 Task: Add Attachment from "Attach a link" to Card Card0000000040 in Board Board0000000010 in Workspace WS0000000004 in Trello. Add Cover Red to Card Card0000000040 in Board Board0000000010 in Workspace WS0000000004 in Trello. Add "Join Card" Button Button0000000040  to Card Card0000000040 in Board Board0000000010 in Workspace WS0000000004 in Trello. Add Description DS0000000040 to Card Card0000000040 in Board Board0000000010 in Workspace WS0000000004 in Trello. Add Comment CM0000000040 to Card Card0000000040 in Board Board0000000010 in Workspace WS0000000004 in Trello
Action: Mouse moved to (632, 47)
Screenshot: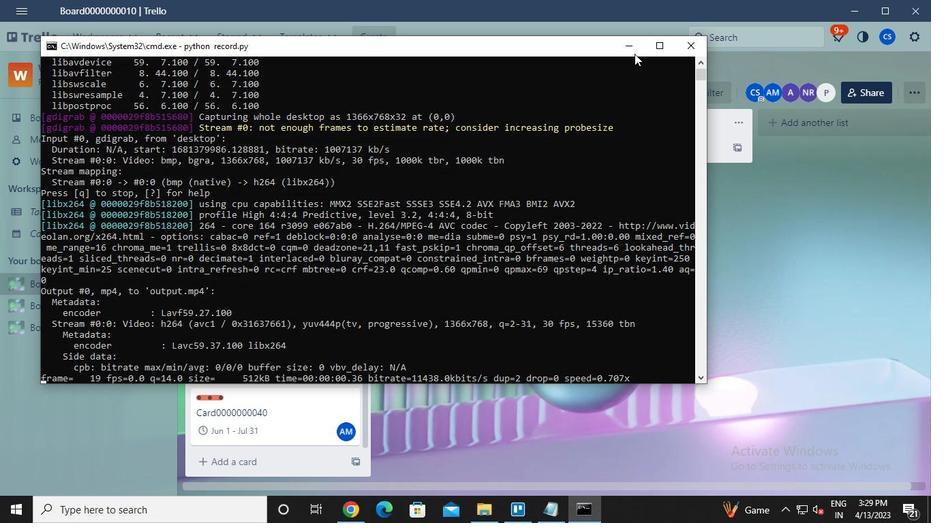 
Action: Mouse pressed left at (632, 47)
Screenshot: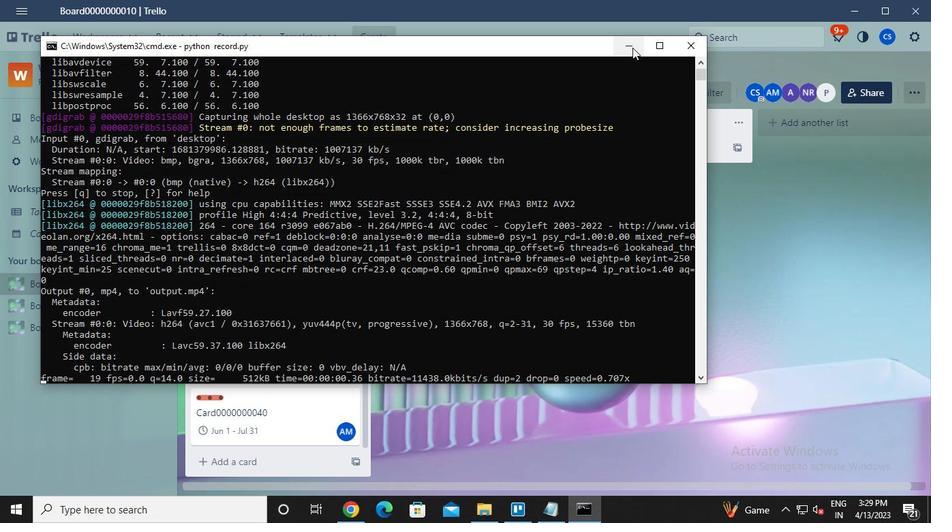 
Action: Mouse moved to (291, 416)
Screenshot: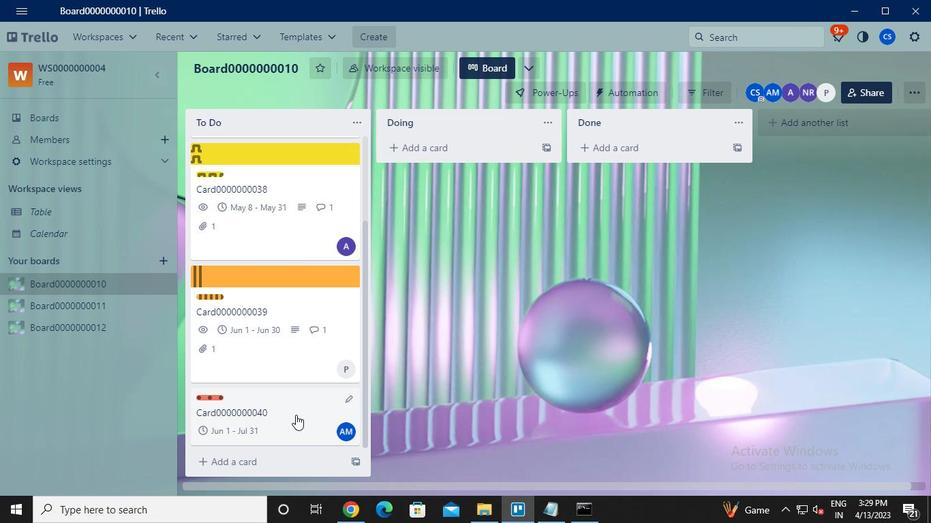 
Action: Mouse pressed left at (291, 416)
Screenshot: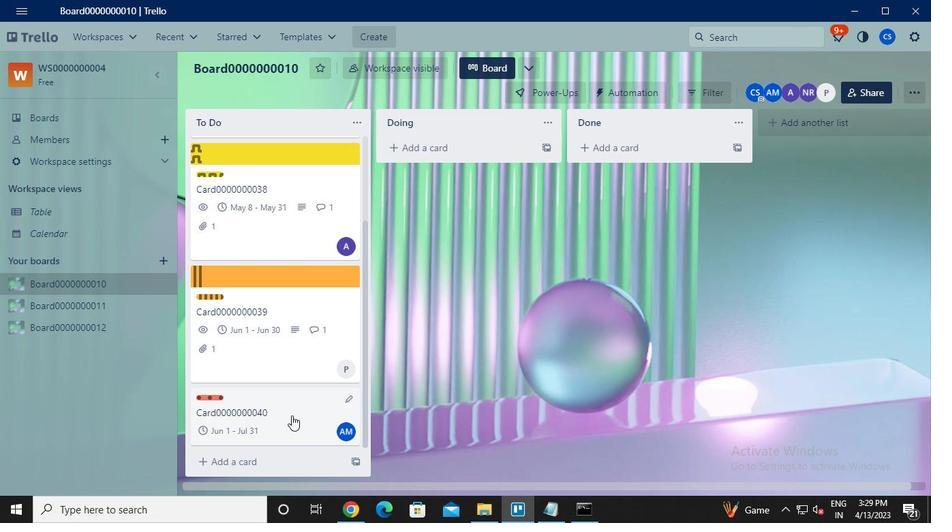 
Action: Mouse moved to (643, 281)
Screenshot: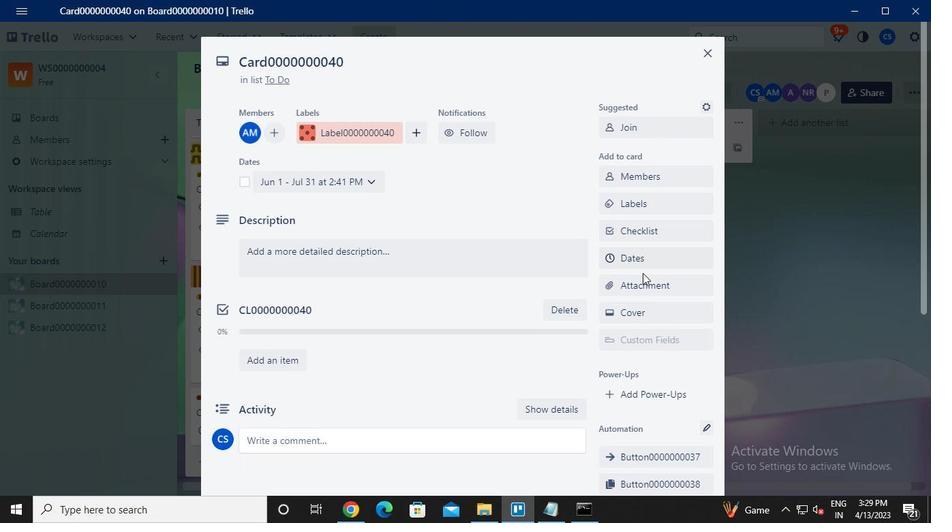 
Action: Mouse pressed left at (643, 281)
Screenshot: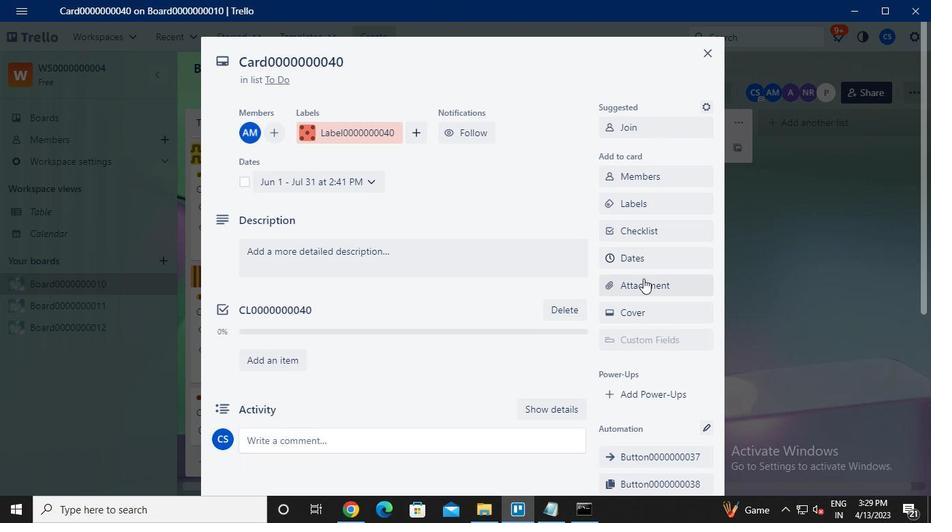 
Action: Mouse moved to (644, 273)
Screenshot: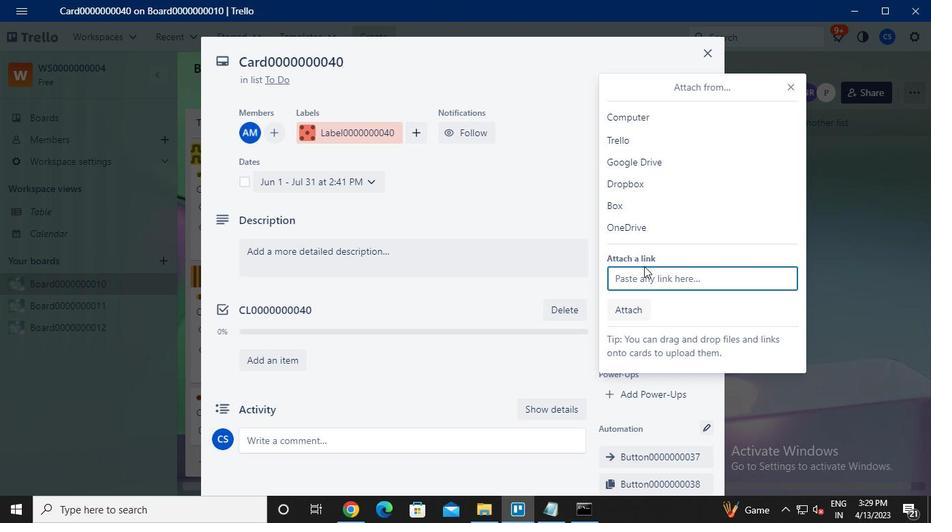 
Action: Keyboard Key.ctrl_l
Screenshot: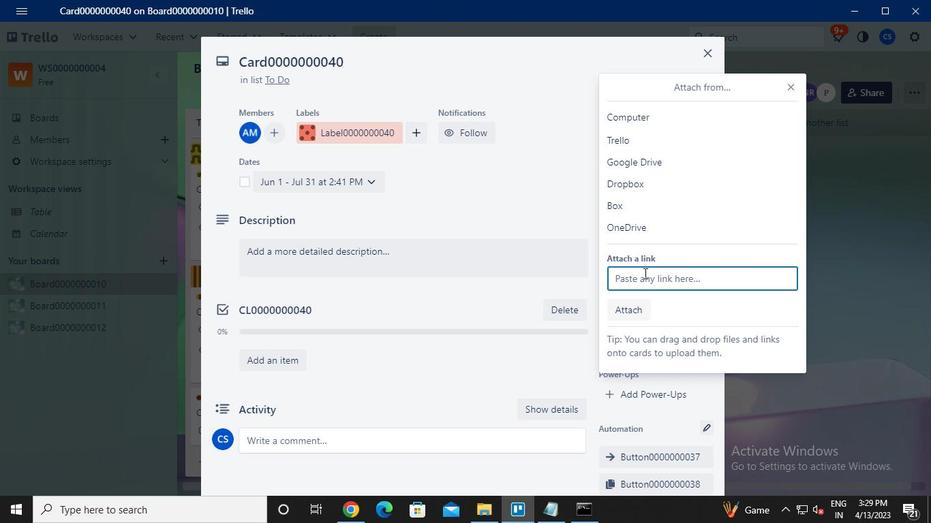 
Action: Mouse moved to (644, 276)
Screenshot: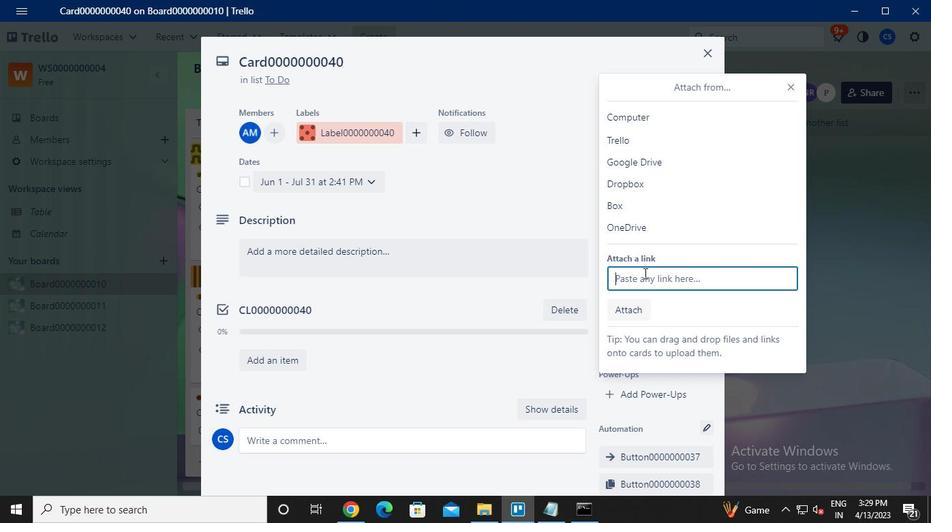 
Action: Keyboard \x16
Screenshot: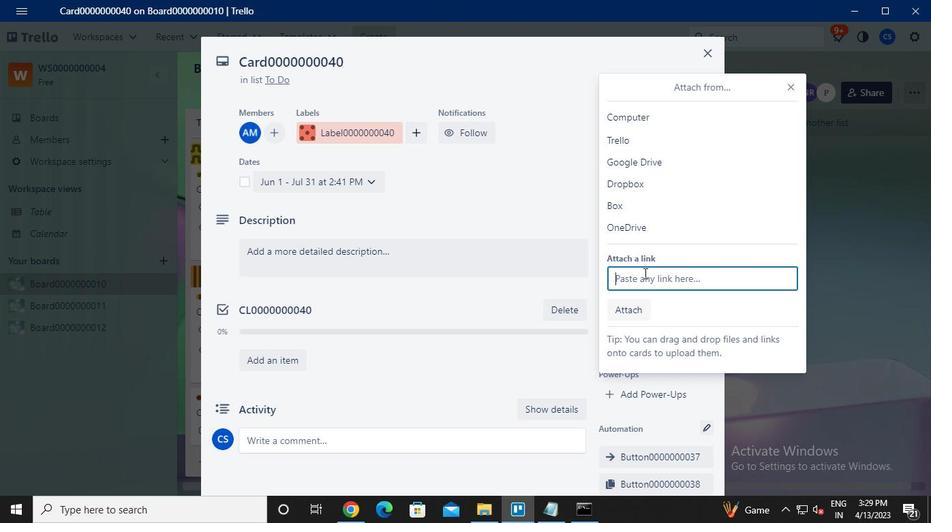 
Action: Mouse moved to (644, 280)
Screenshot: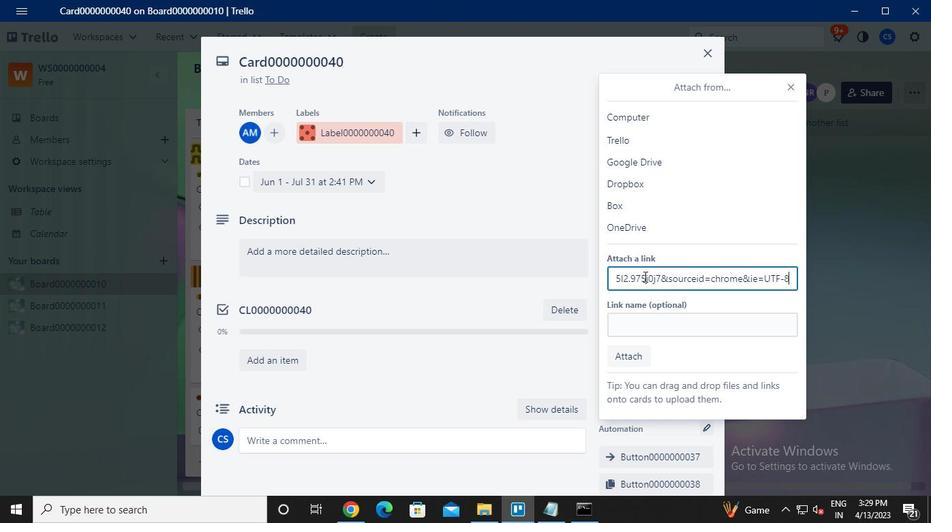 
Action: Keyboard Key.enter
Screenshot: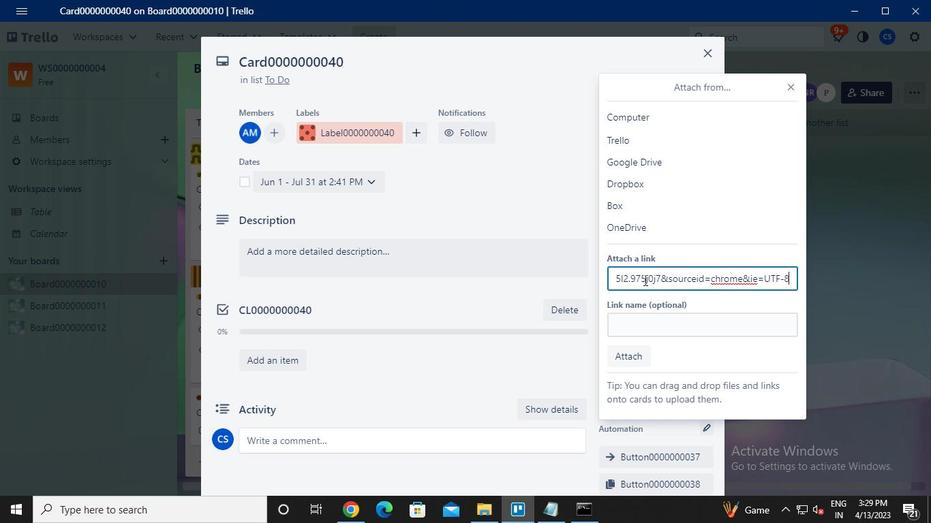 
Action: Mouse moved to (637, 309)
Screenshot: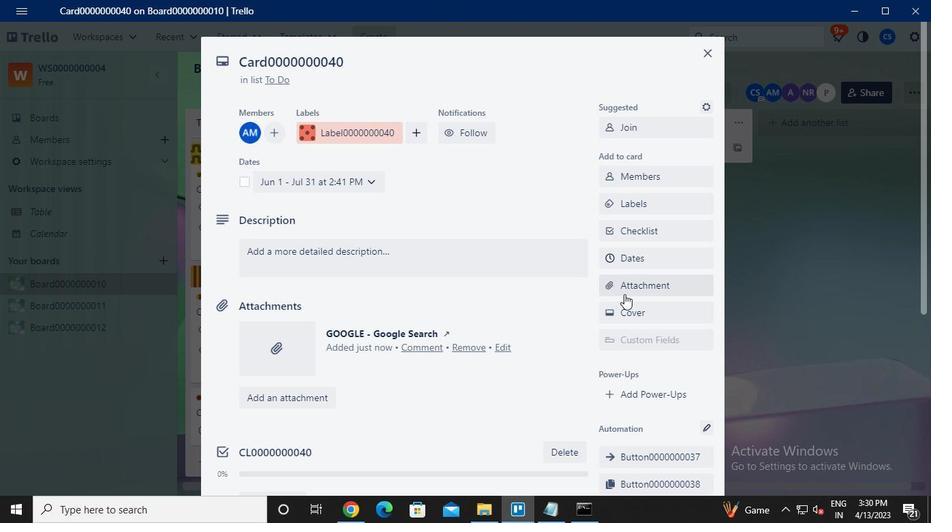 
Action: Mouse pressed left at (637, 309)
Screenshot: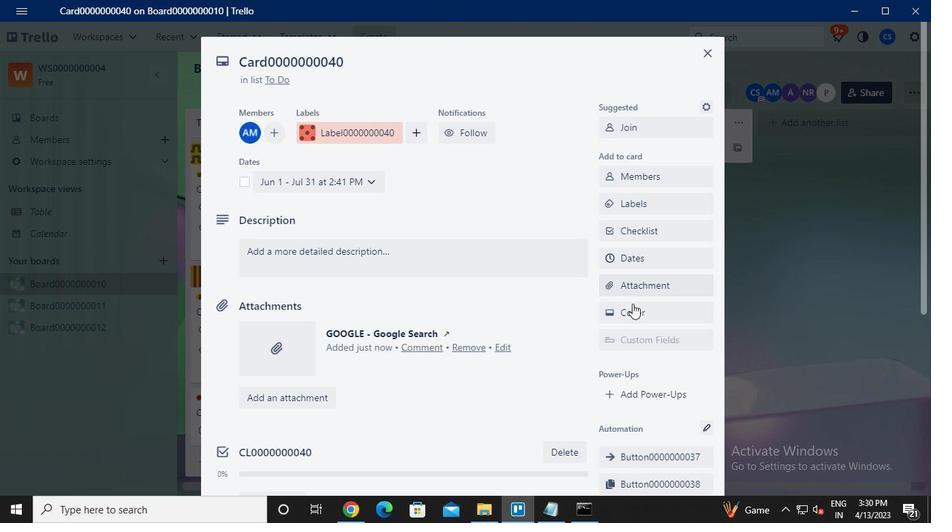 
Action: Mouse moved to (744, 225)
Screenshot: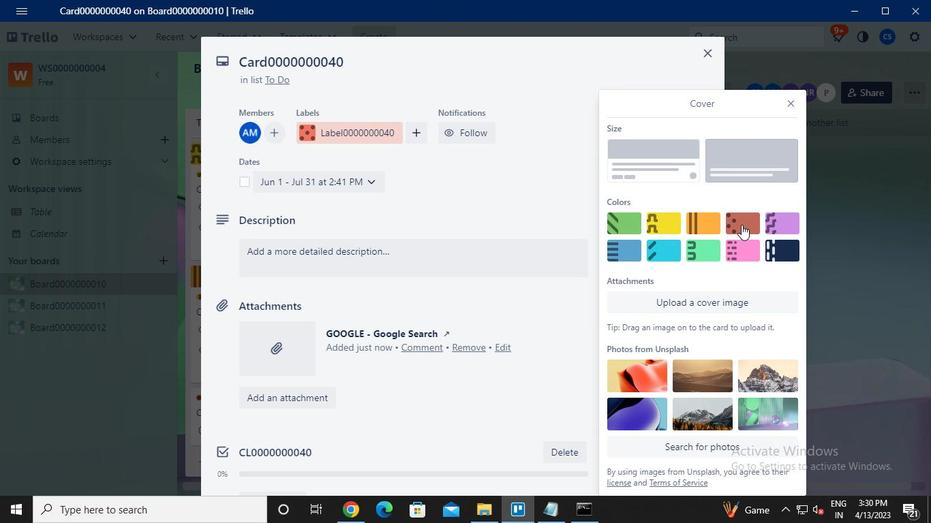 
Action: Mouse pressed left at (744, 225)
Screenshot: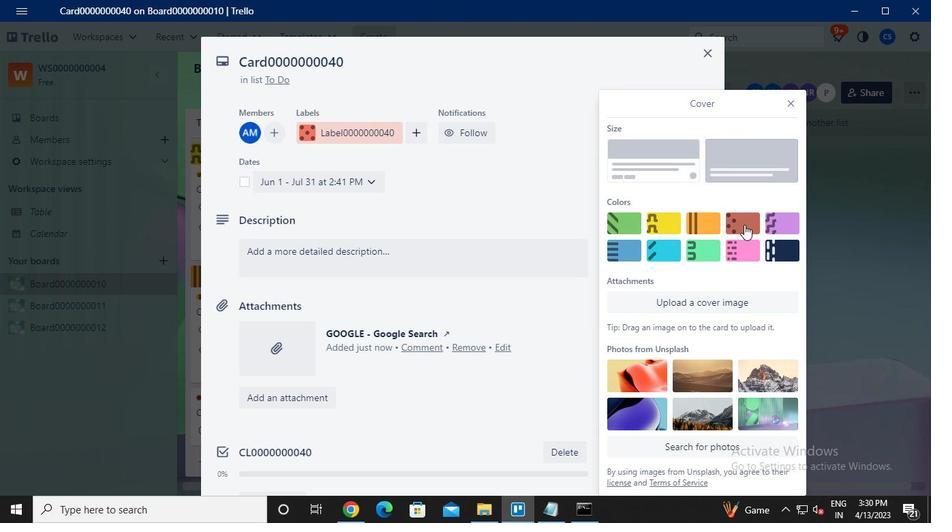 
Action: Mouse moved to (793, 78)
Screenshot: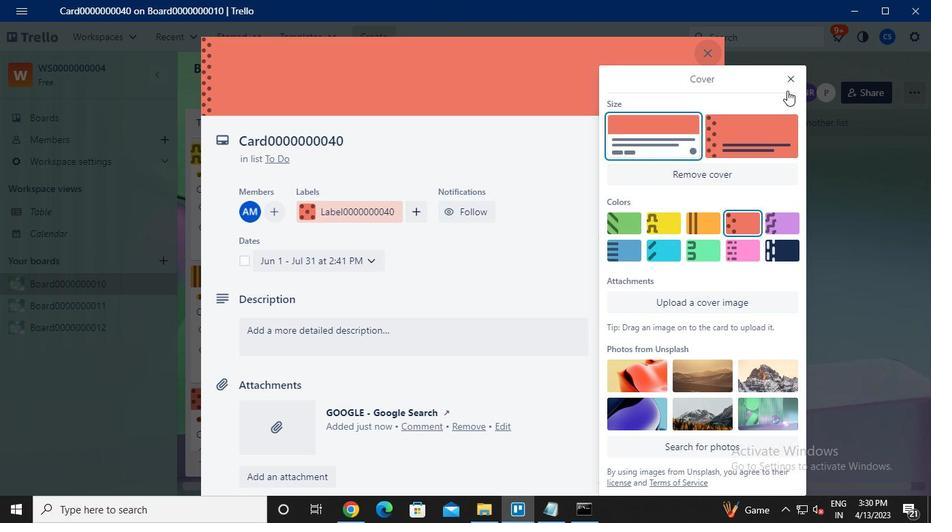 
Action: Mouse pressed left at (793, 78)
Screenshot: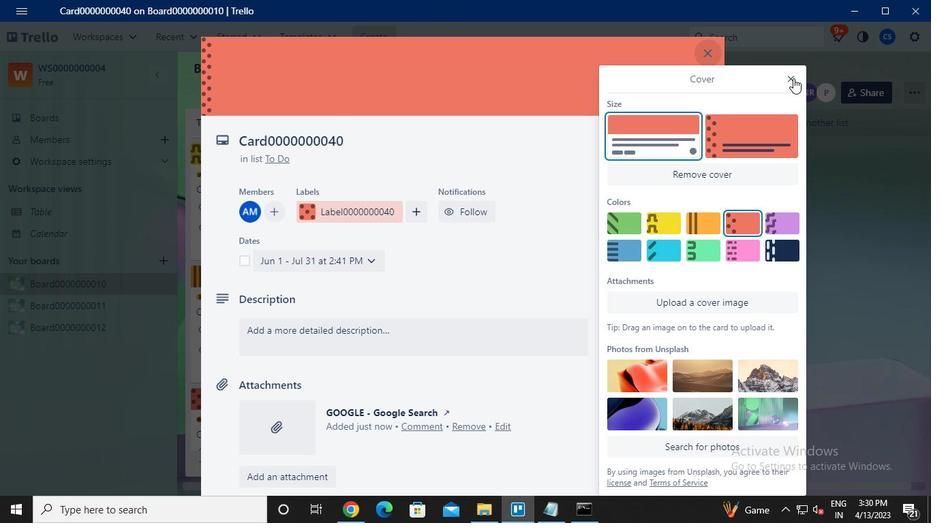
Action: Mouse moved to (655, 315)
Screenshot: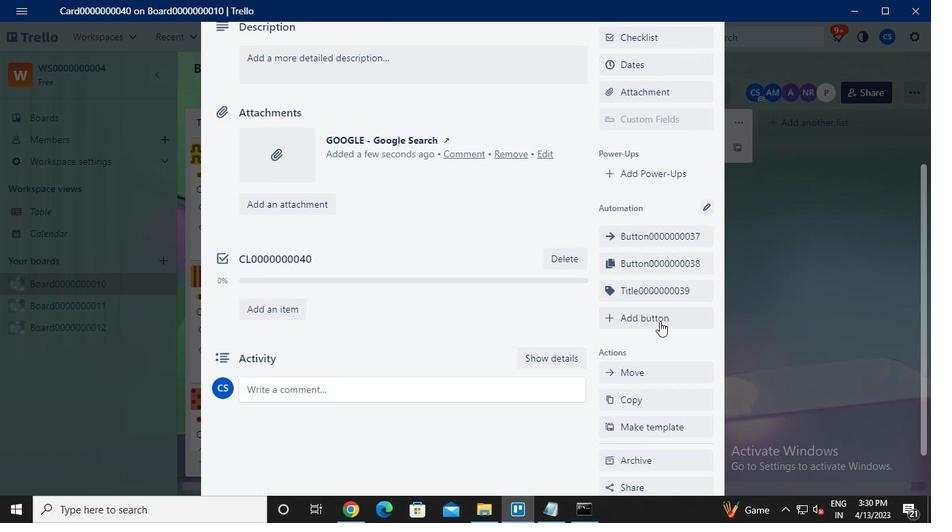 
Action: Mouse pressed left at (655, 315)
Screenshot: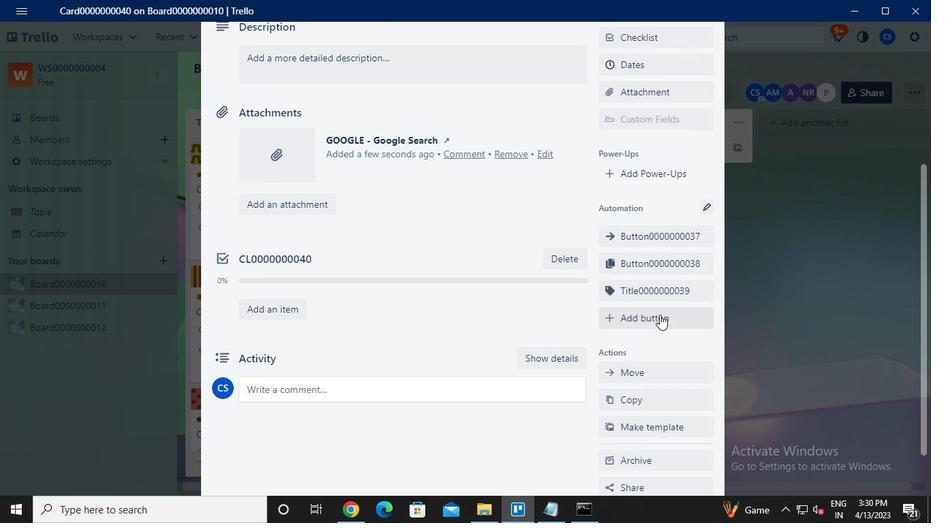 
Action: Mouse moved to (657, 203)
Screenshot: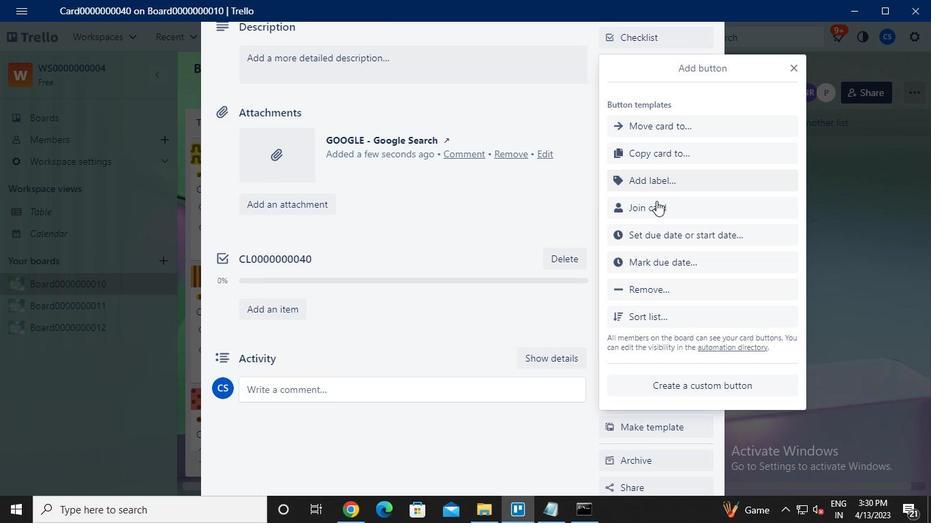 
Action: Mouse pressed left at (657, 203)
Screenshot: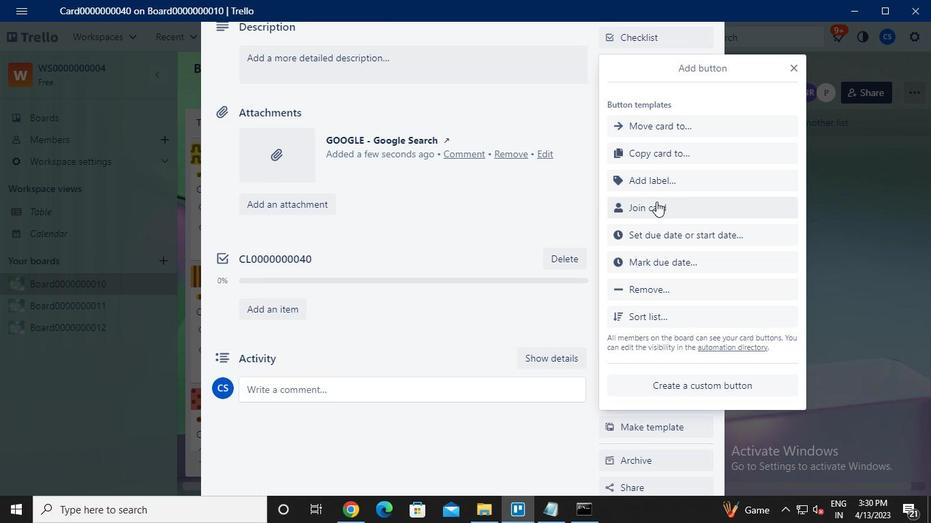 
Action: Mouse moved to (664, 171)
Screenshot: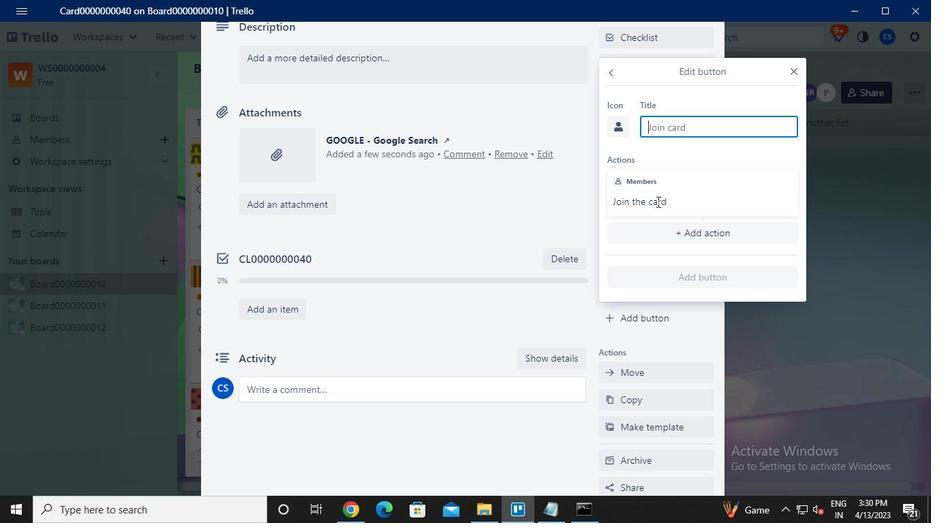 
Action: Keyboard Key.caps_lock
Screenshot: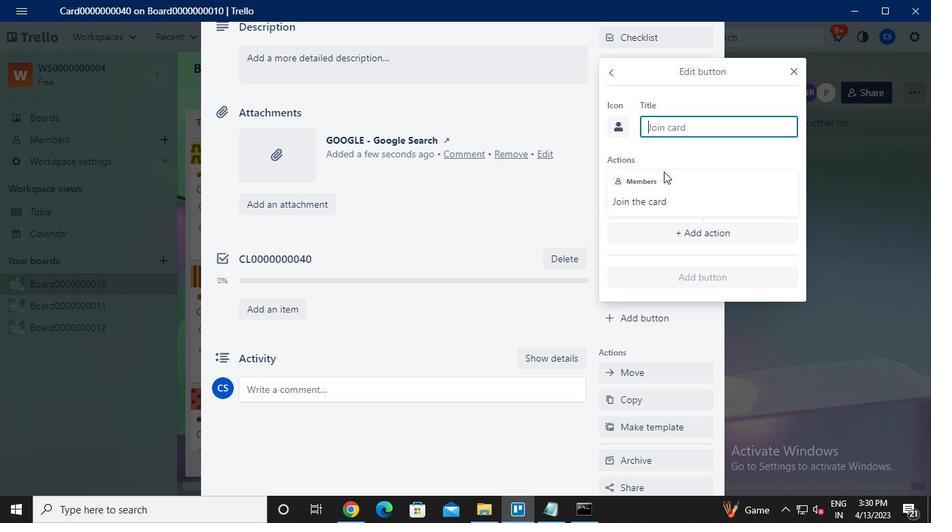 
Action: Keyboard b
Screenshot: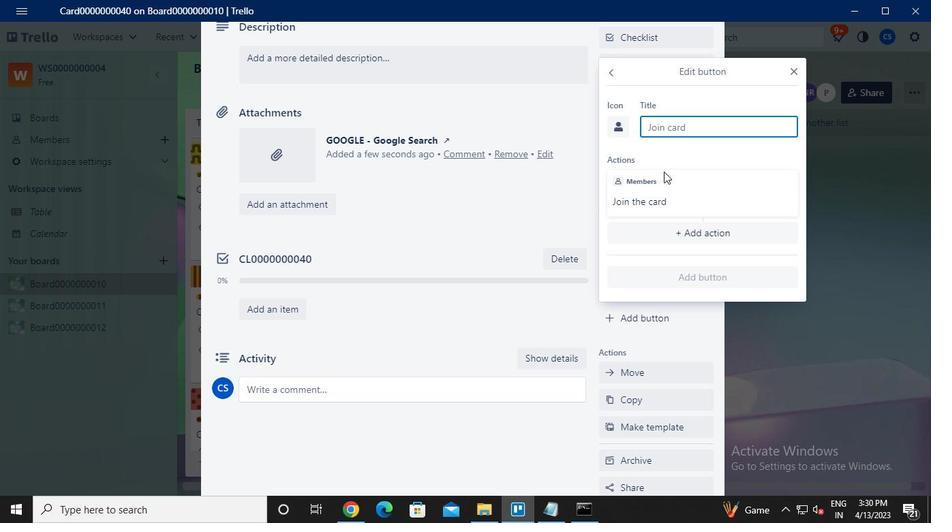 
Action: Keyboard Key.caps_lock
Screenshot: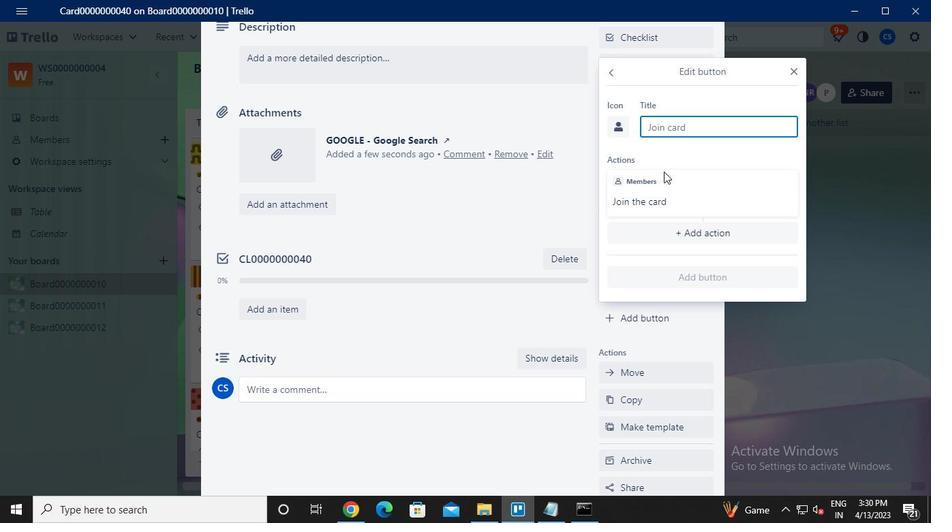 
Action: Keyboard u
Screenshot: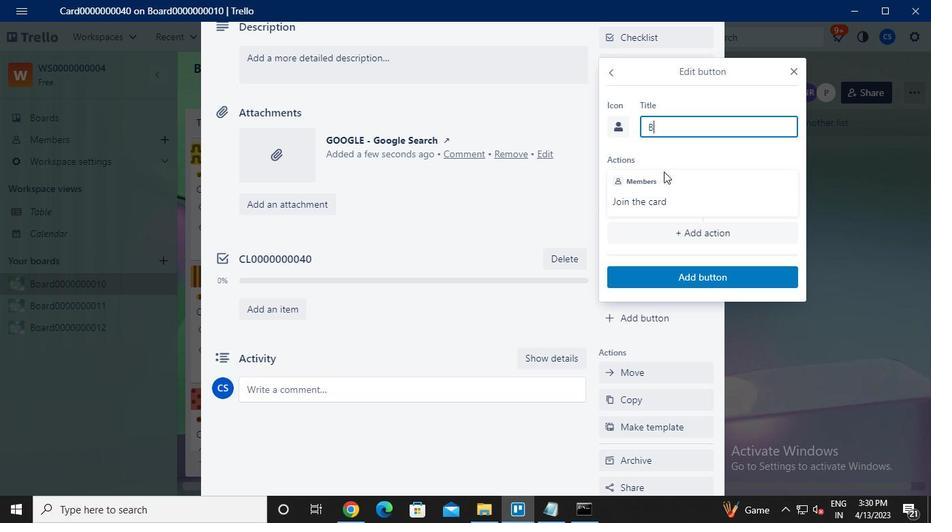 
Action: Keyboard t
Screenshot: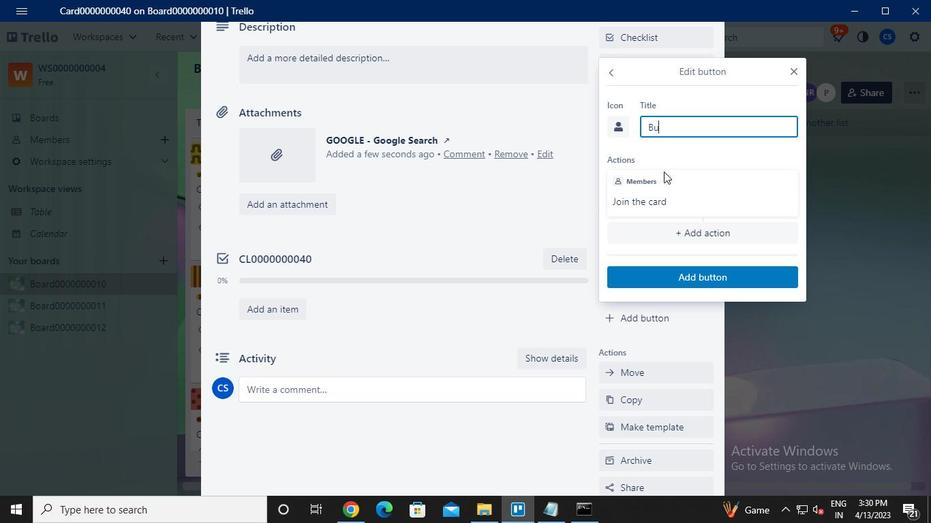 
Action: Keyboard t
Screenshot: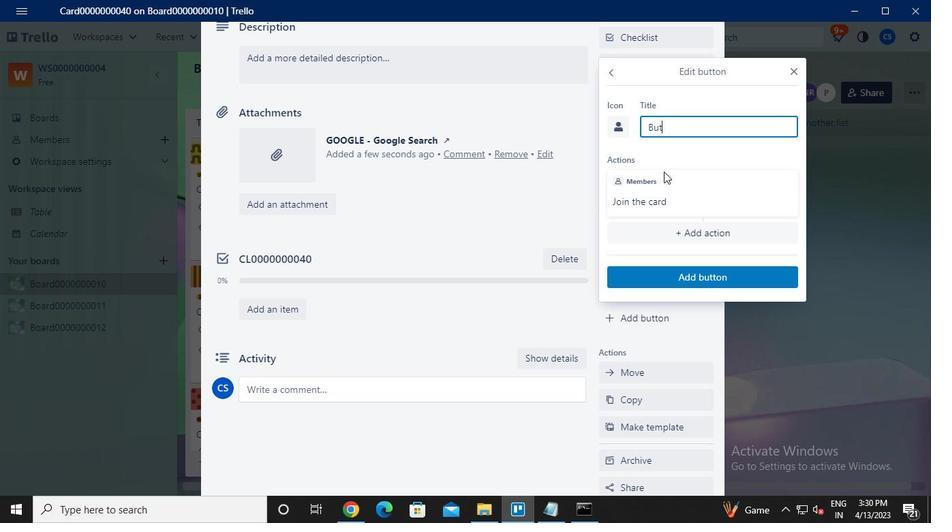 
Action: Keyboard o
Screenshot: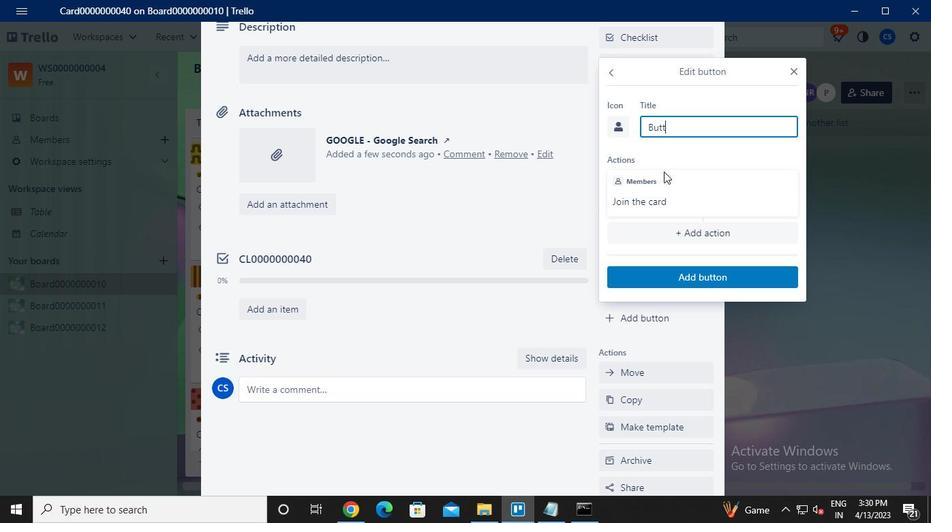 
Action: Keyboard n
Screenshot: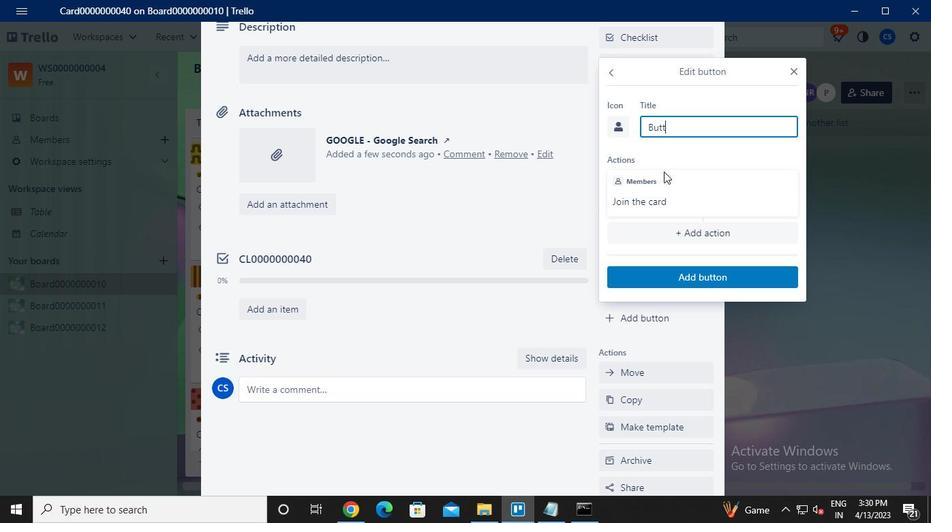 
Action: Keyboard <96>
Screenshot: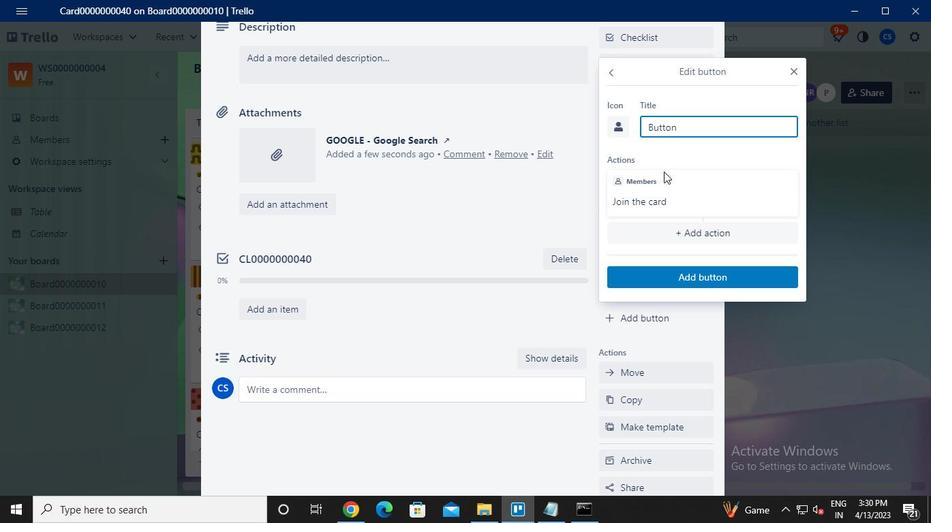 
Action: Keyboard <96>
Screenshot: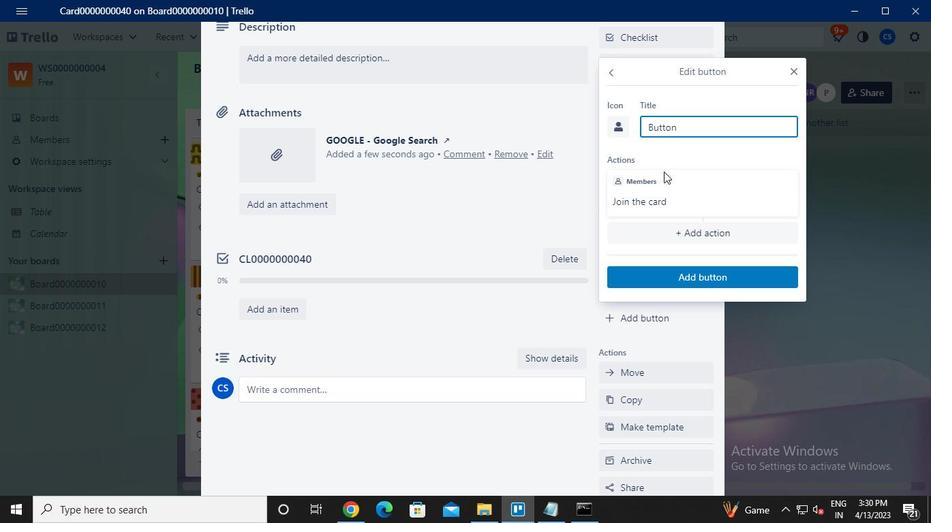 
Action: Keyboard <96>
Screenshot: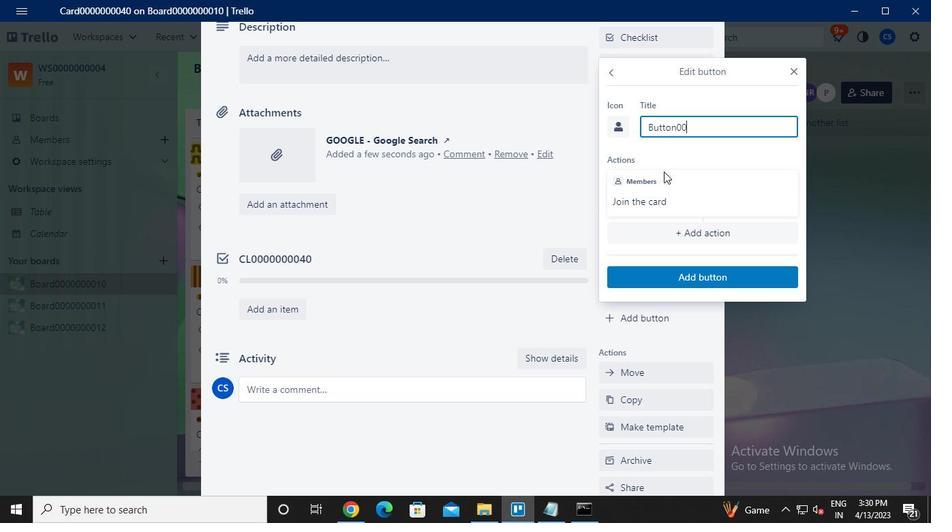 
Action: Keyboard <96>
Screenshot: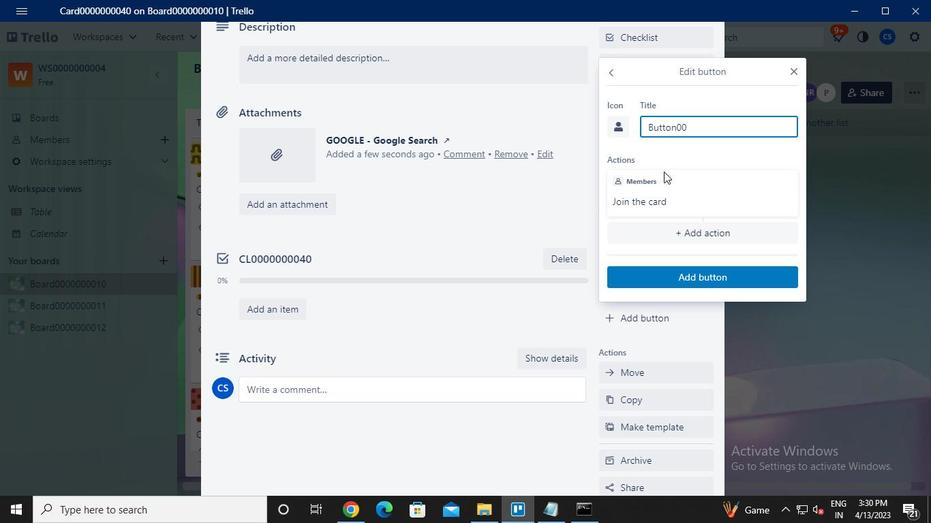 
Action: Keyboard <96>
Screenshot: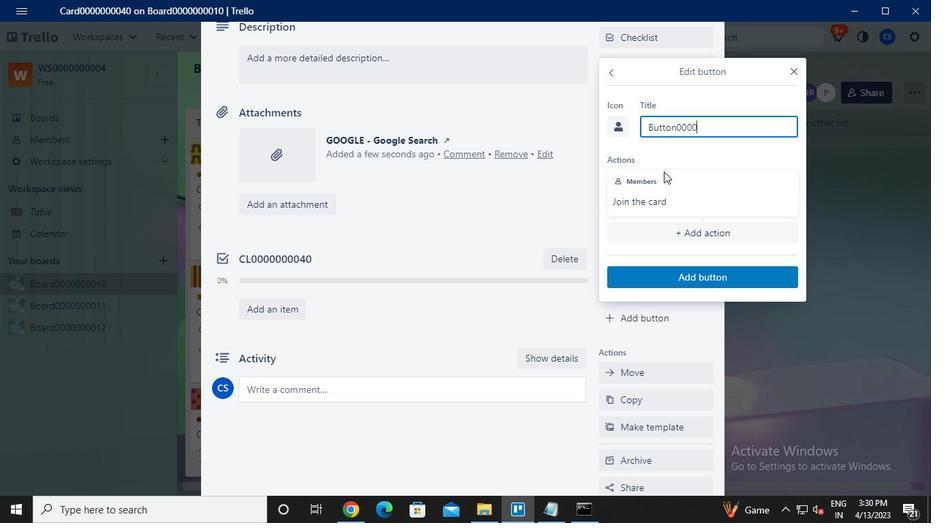 
Action: Keyboard <96>
Screenshot: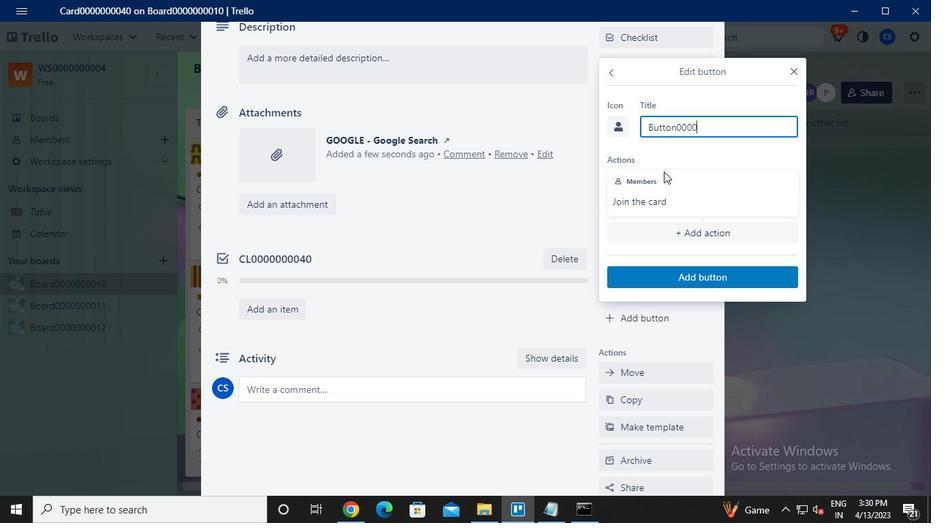 
Action: Keyboard <96>
Screenshot: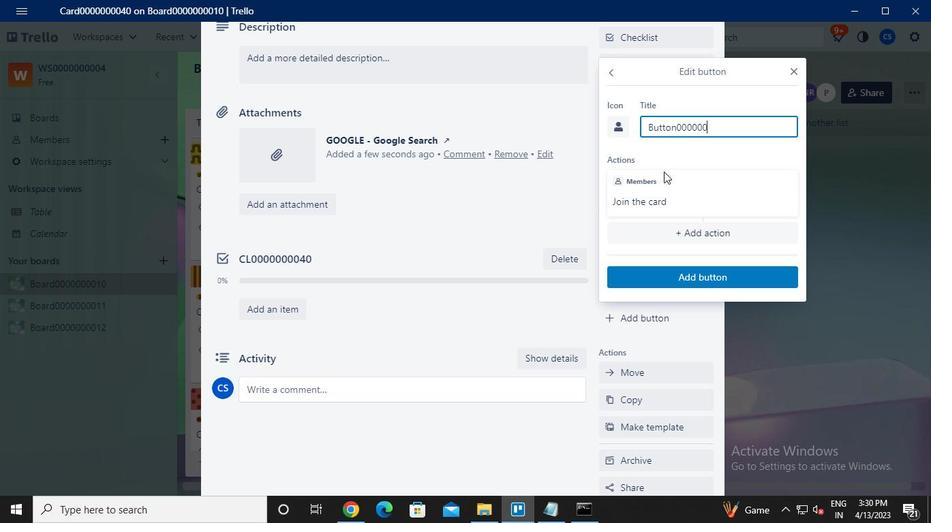 
Action: Keyboard <96>
Screenshot: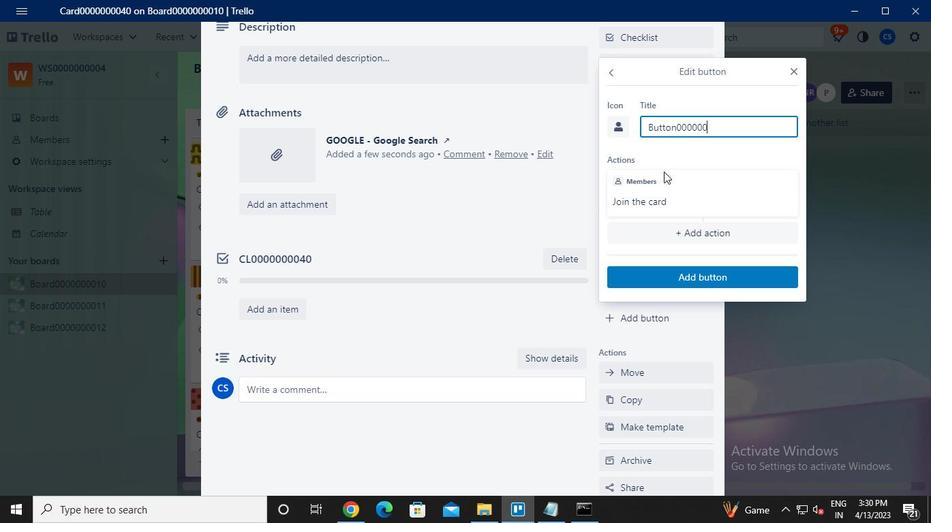
Action: Keyboard <100>
Screenshot: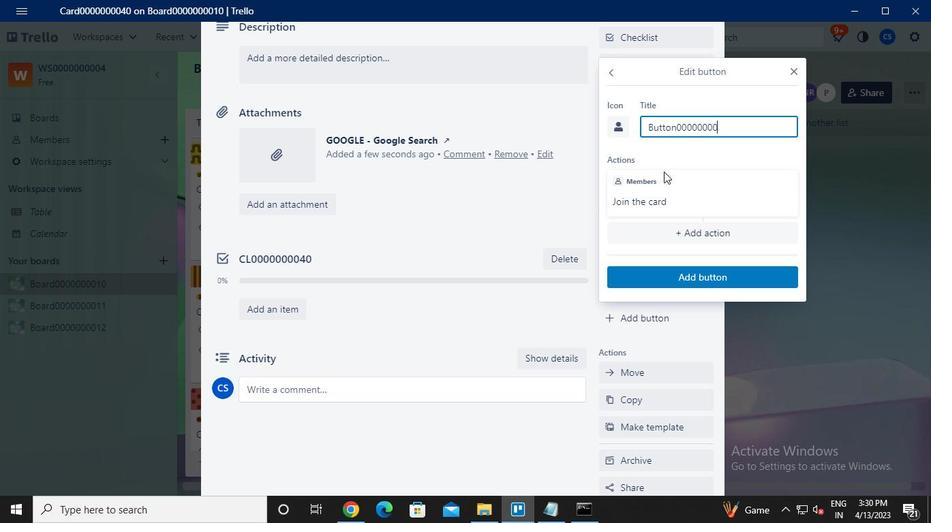
Action: Keyboard <96>
Screenshot: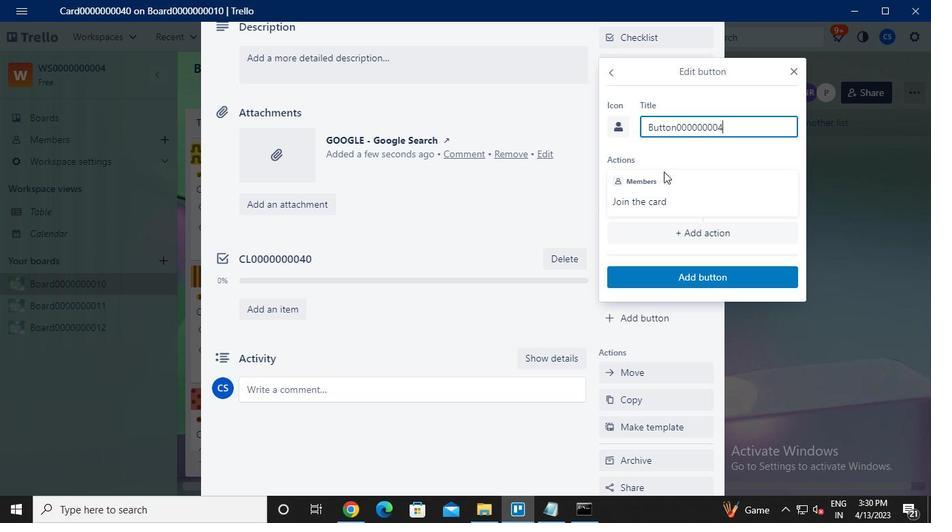 
Action: Mouse moved to (706, 278)
Screenshot: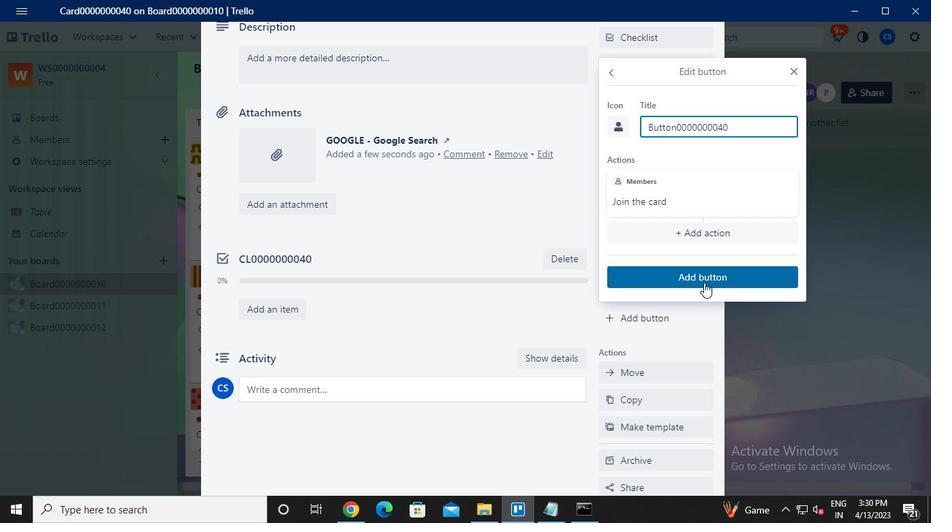 
Action: Mouse pressed left at (706, 278)
Screenshot: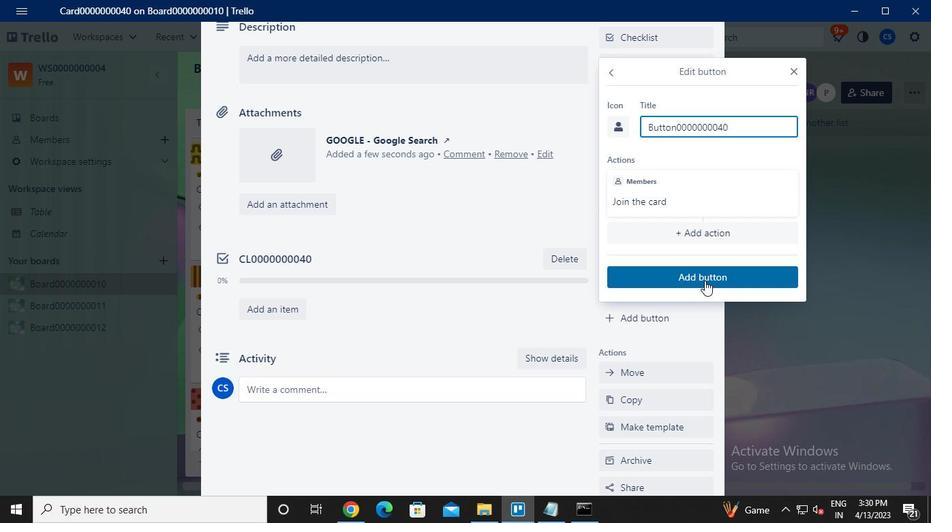 
Action: Mouse moved to (336, 264)
Screenshot: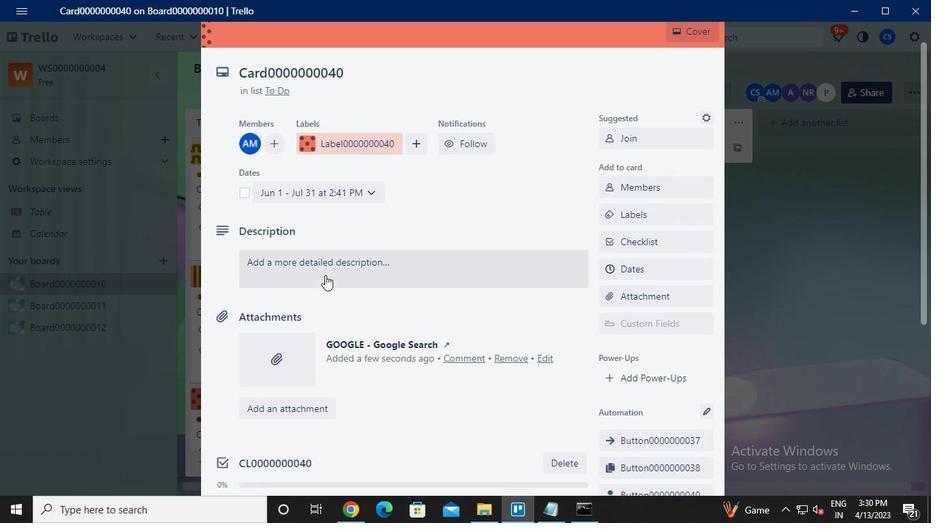 
Action: Mouse pressed left at (336, 264)
Screenshot: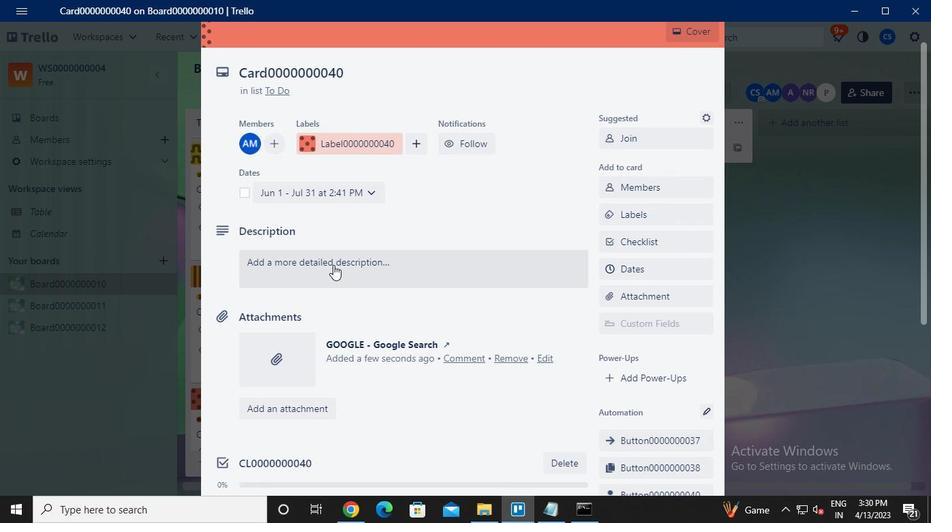 
Action: Keyboard Key.caps_lock
Screenshot: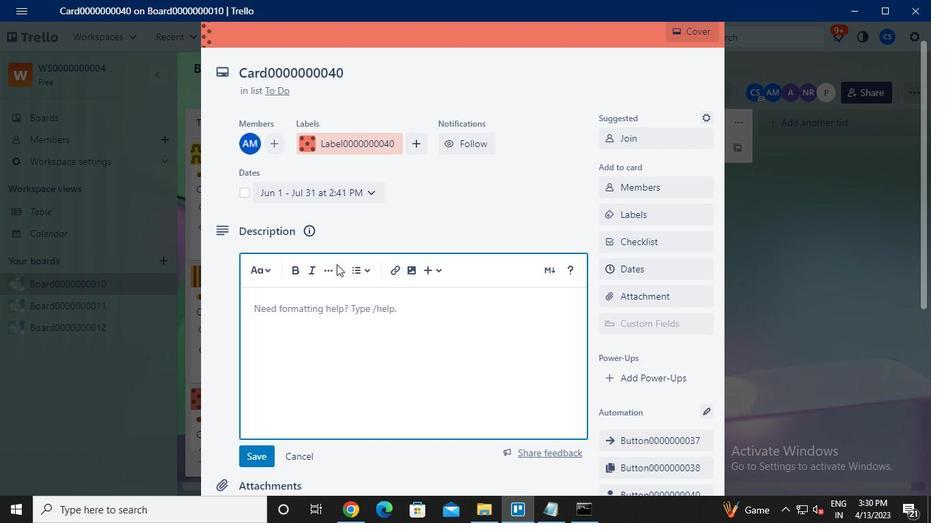 
Action: Keyboard d
Screenshot: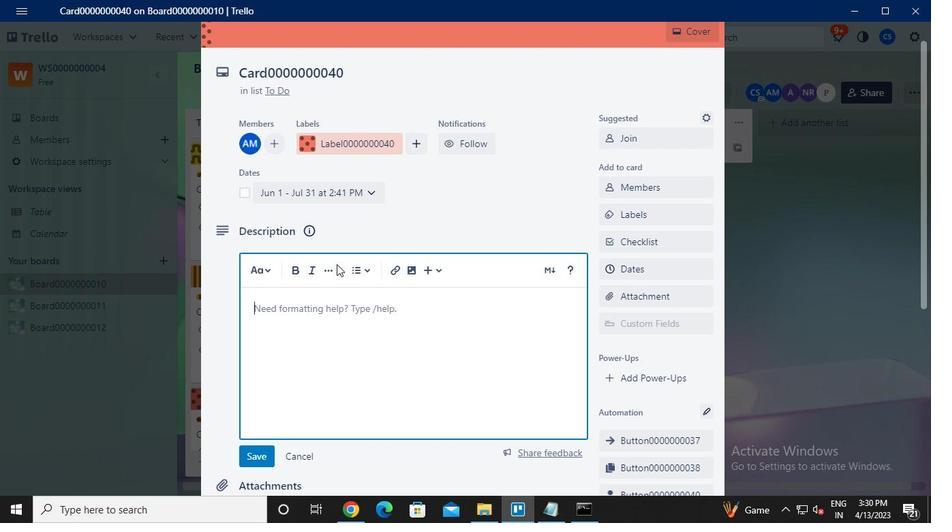 
Action: Keyboard s
Screenshot: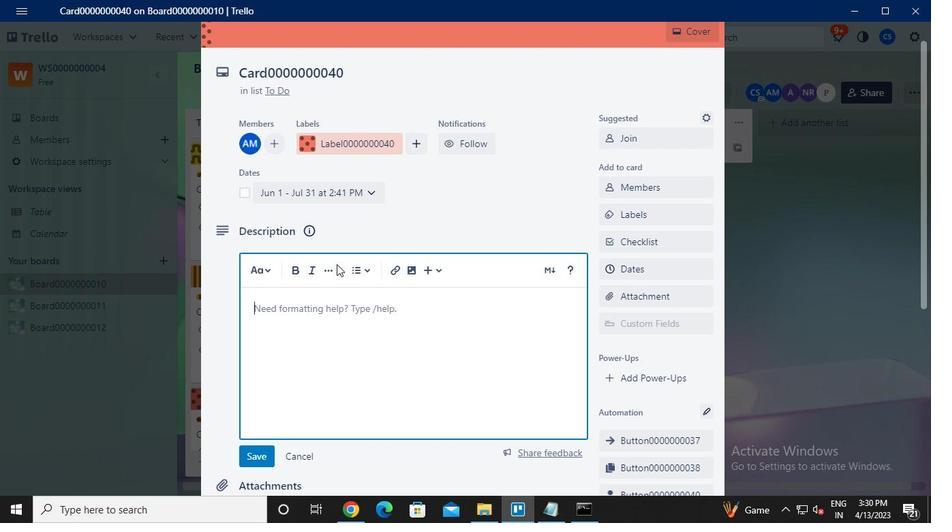 
Action: Keyboard <96>
Screenshot: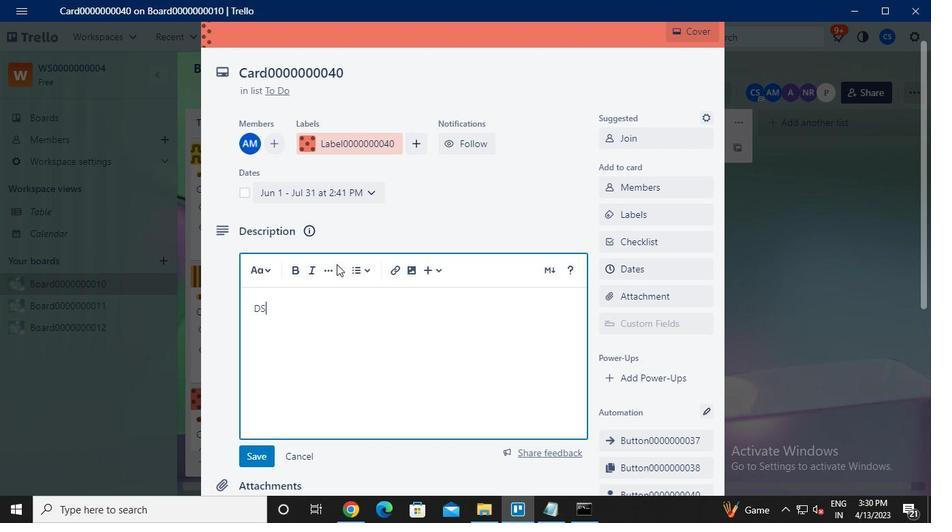 
Action: Keyboard <96>
Screenshot: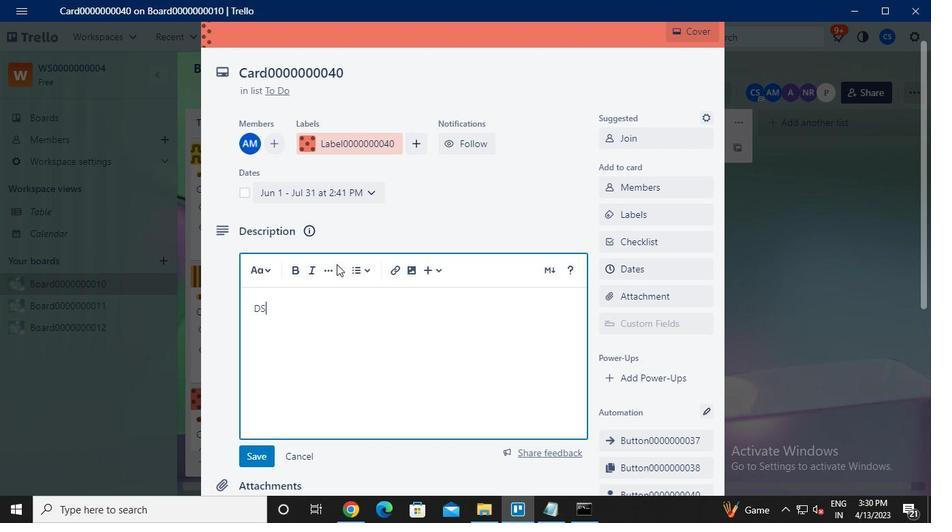 
Action: Keyboard <96>
Screenshot: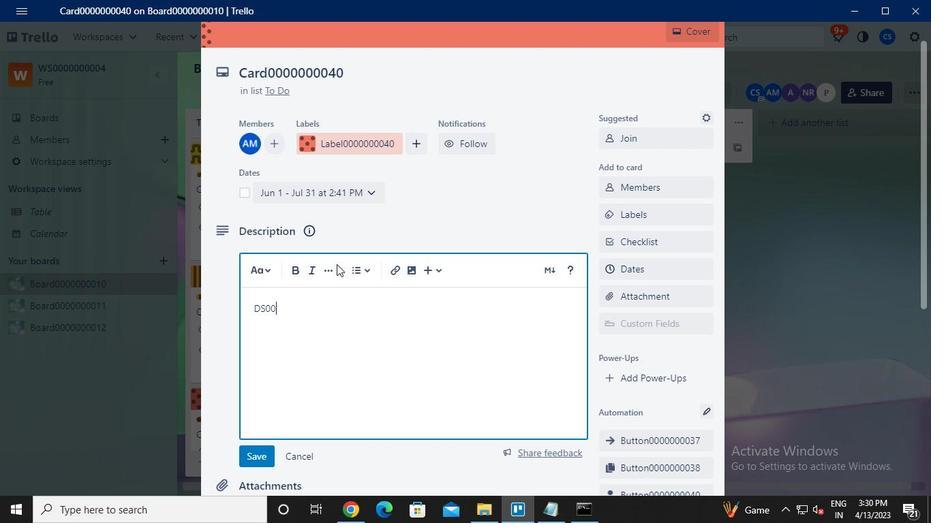 
Action: Keyboard <96>
Screenshot: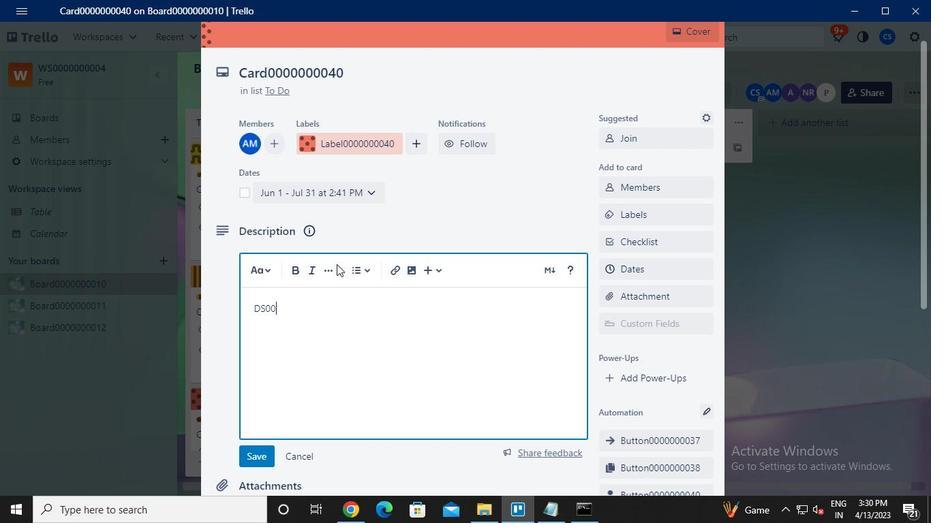 
Action: Keyboard <96>
Screenshot: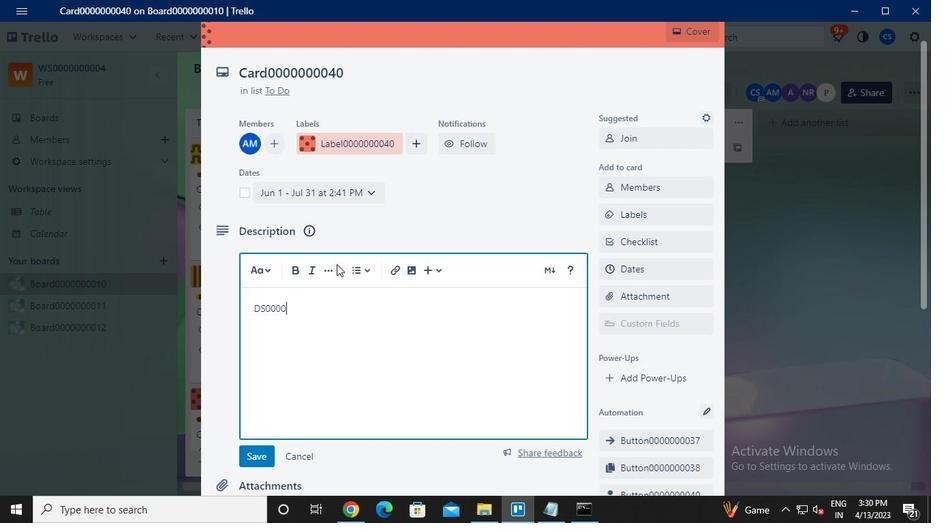 
Action: Keyboard <96>
Screenshot: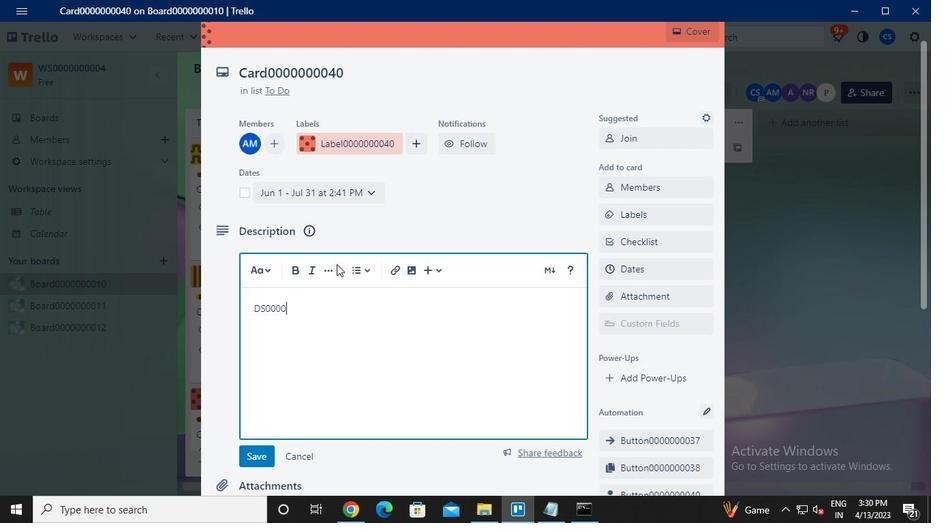 
Action: Keyboard <96>
Screenshot: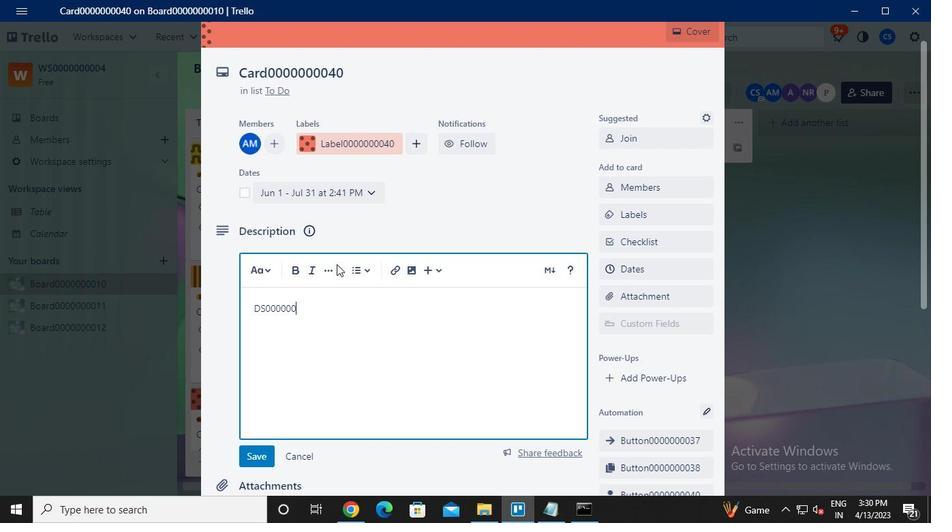 
Action: Keyboard <96>
Screenshot: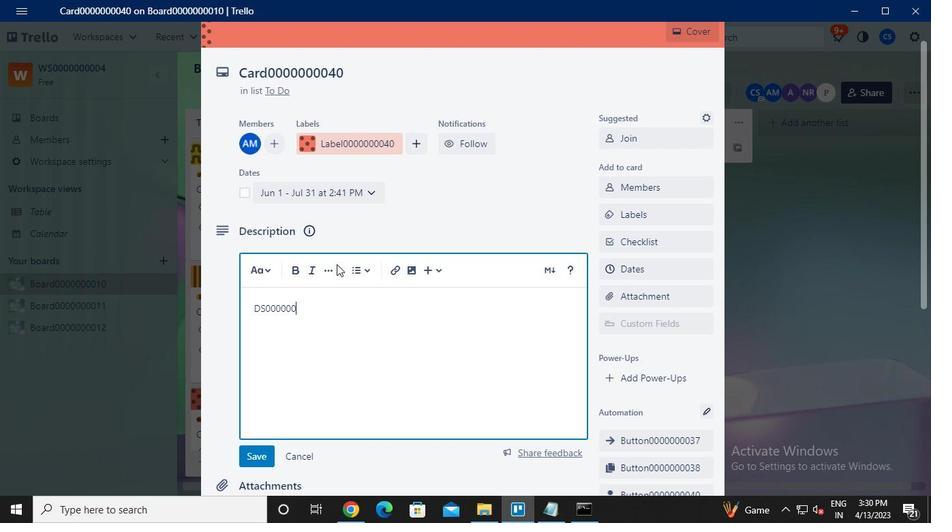 
Action: Keyboard <100>
Screenshot: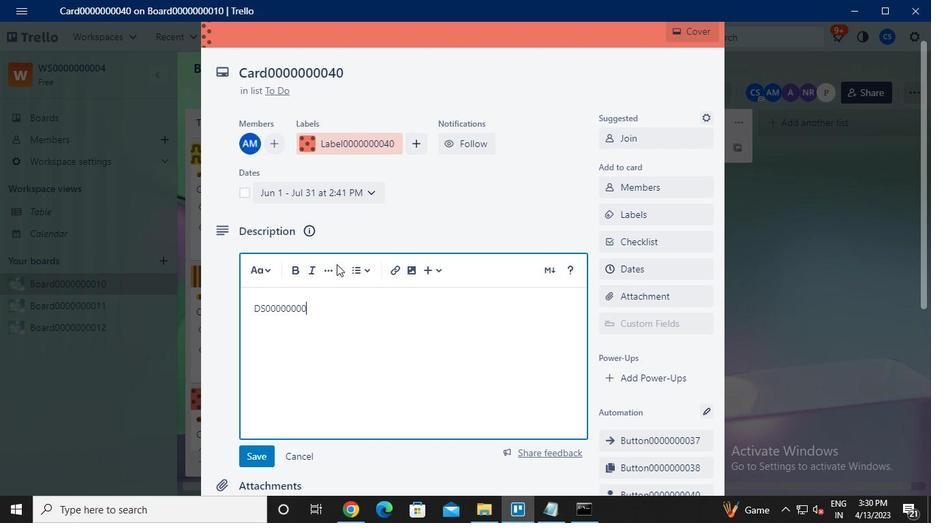 
Action: Keyboard <96>
Screenshot: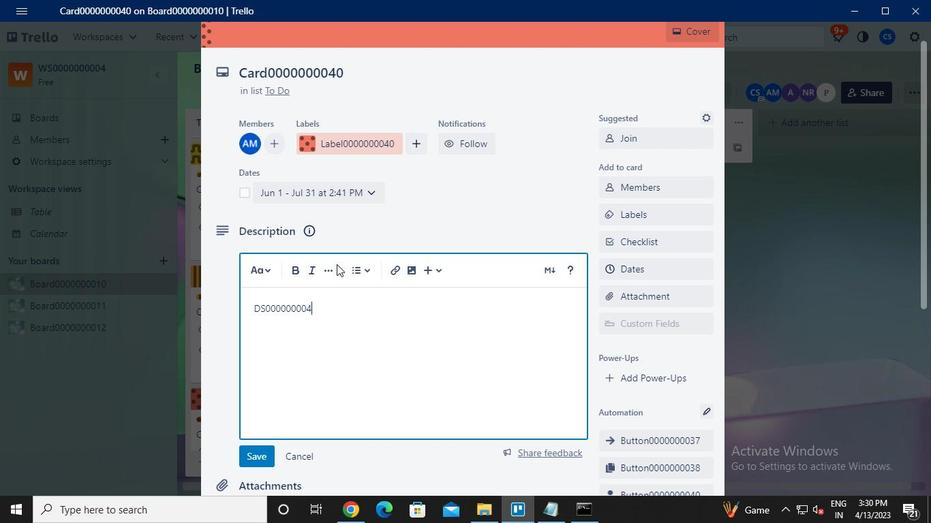 
Action: Mouse moved to (266, 457)
Screenshot: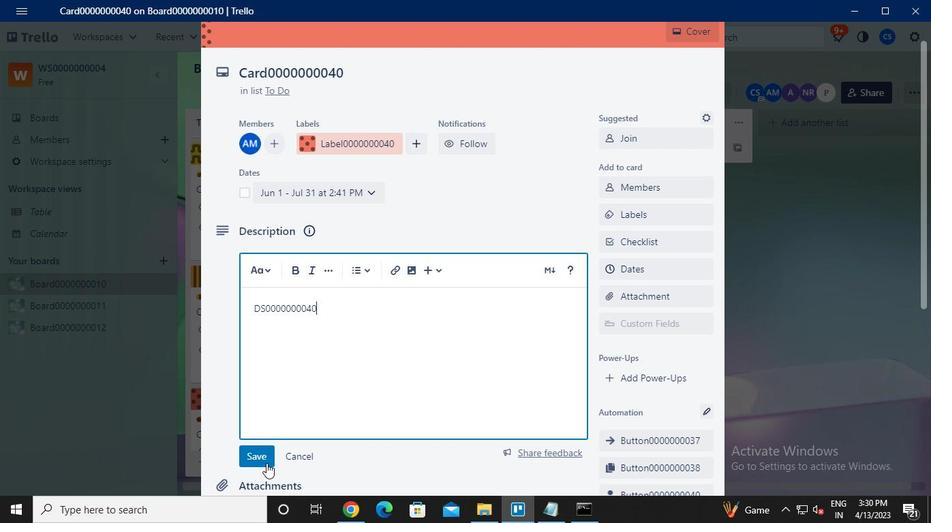 
Action: Mouse pressed left at (266, 457)
Screenshot: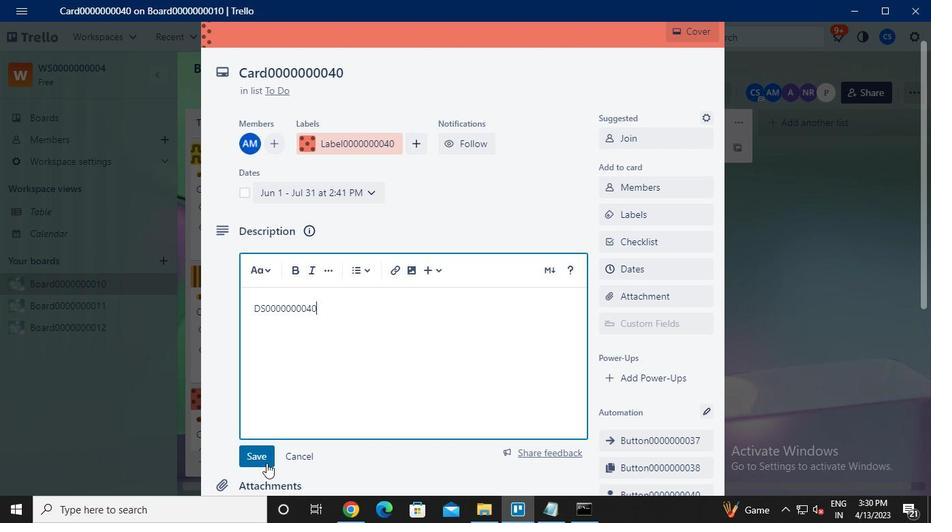 
Action: Mouse moved to (312, 263)
Screenshot: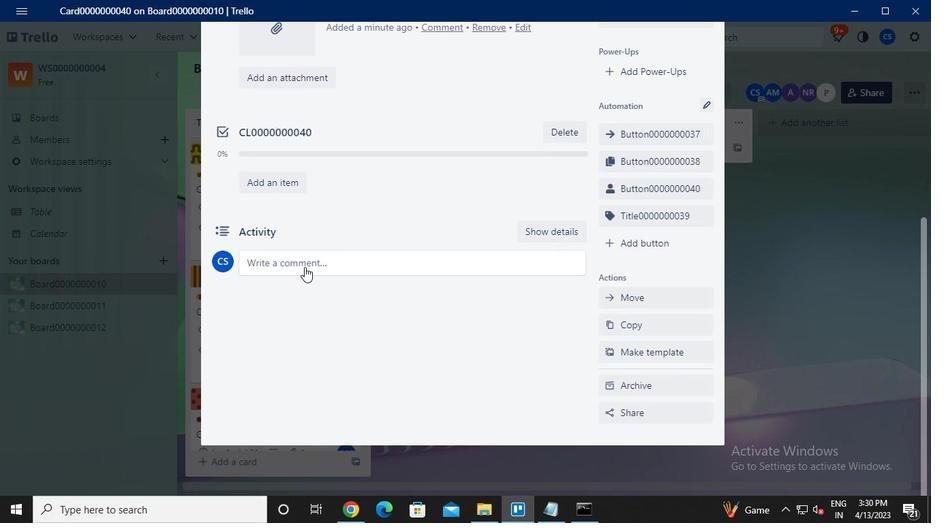 
Action: Mouse pressed left at (312, 263)
Screenshot: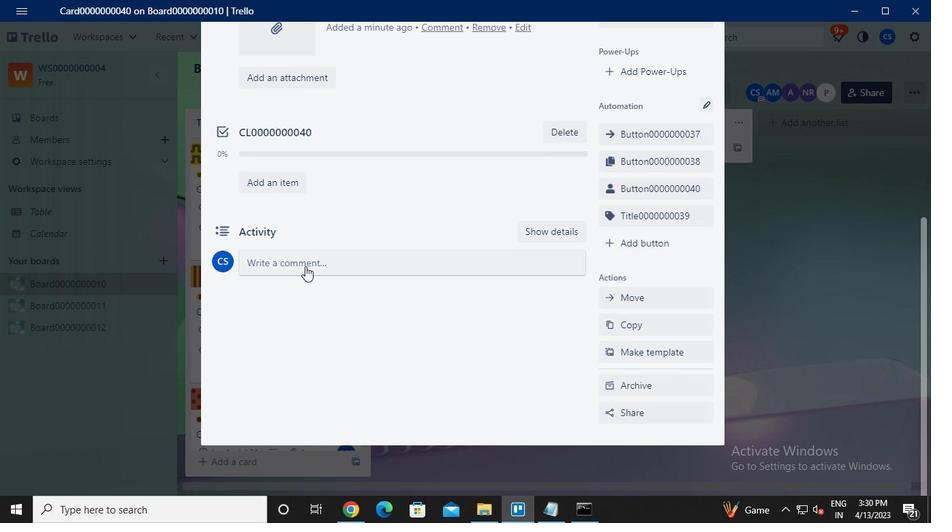 
Action: Keyboard c
Screenshot: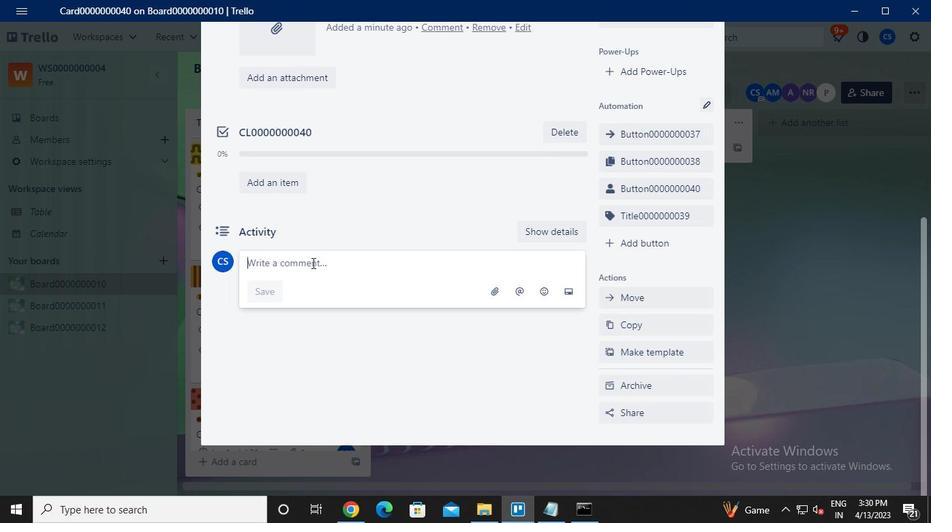 
Action: Keyboard m
Screenshot: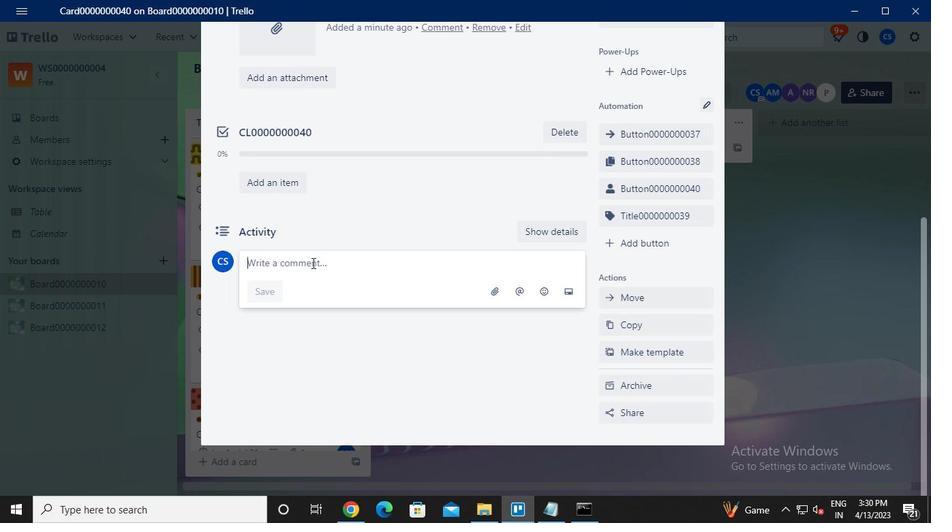 
Action: Keyboard <96>
Screenshot: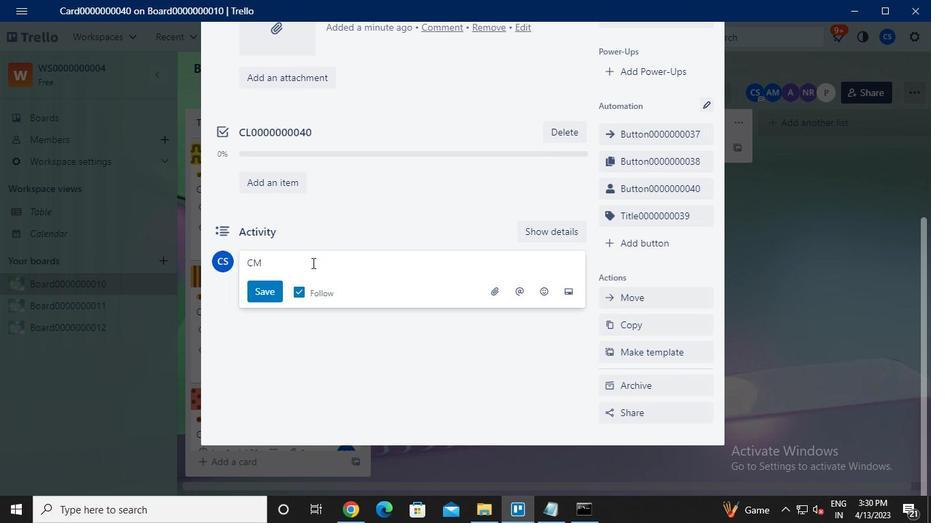 
Action: Keyboard <96>
Screenshot: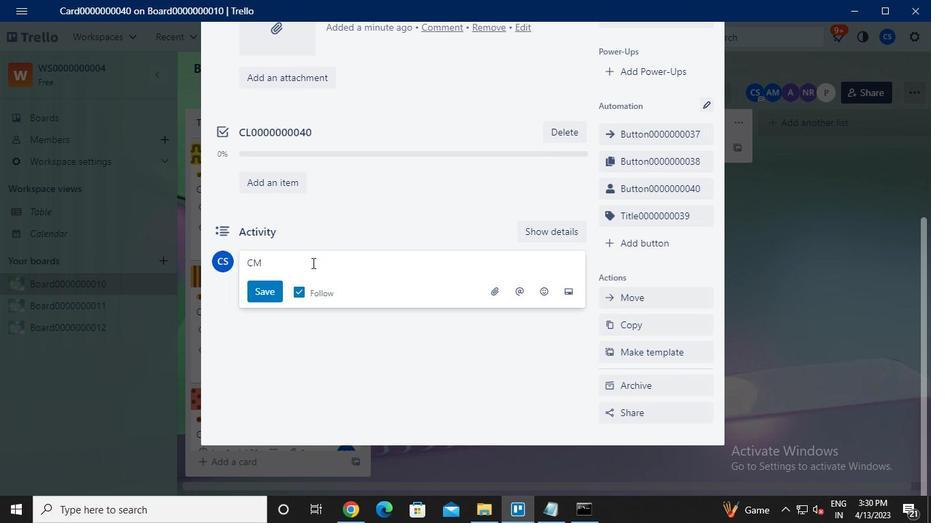 
Action: Keyboard <96>
Screenshot: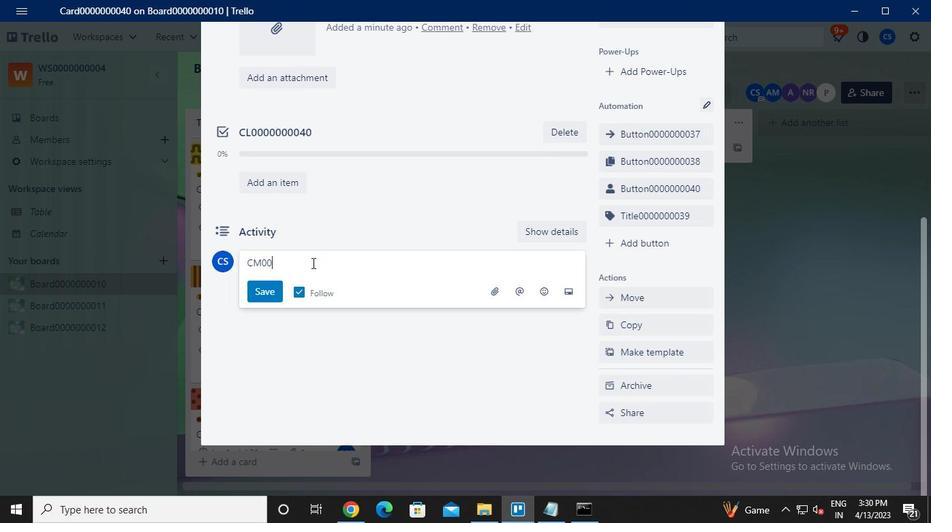 
Action: Keyboard <96>
Screenshot: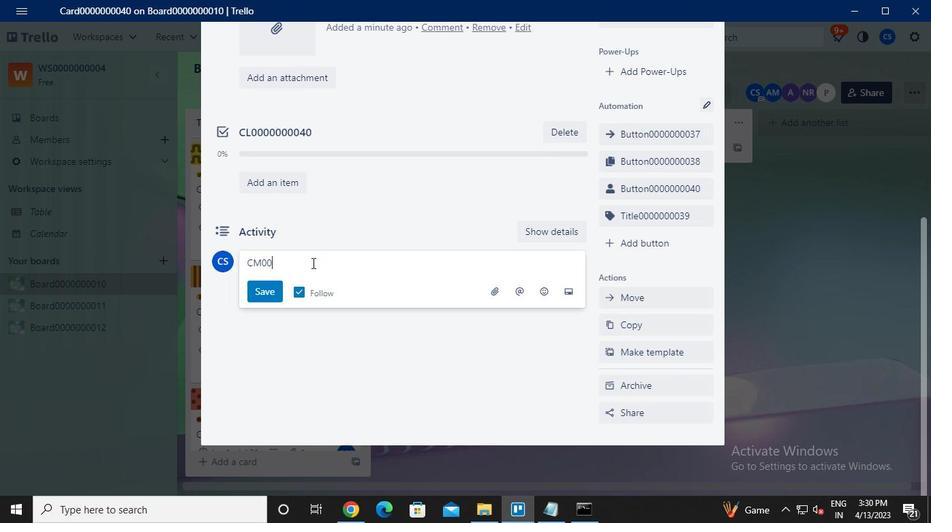 
Action: Keyboard <96>
Screenshot: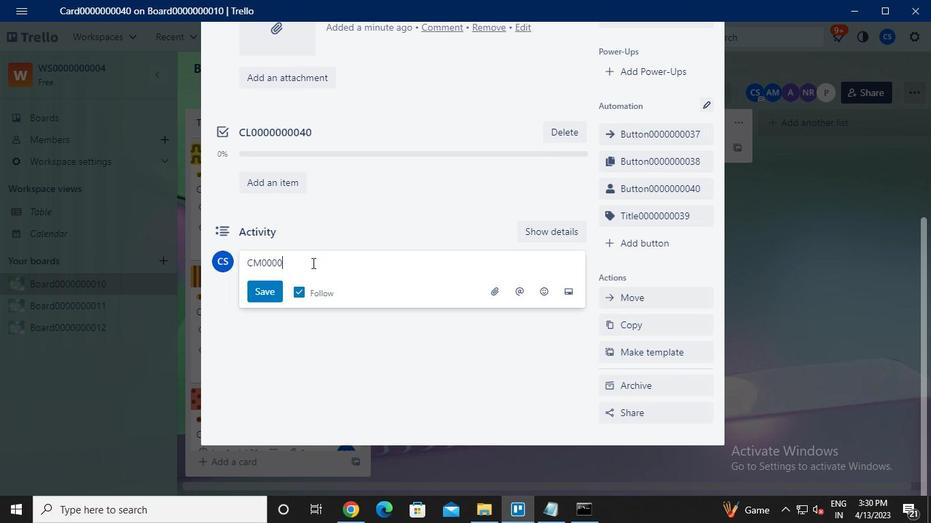 
Action: Keyboard <96>
Screenshot: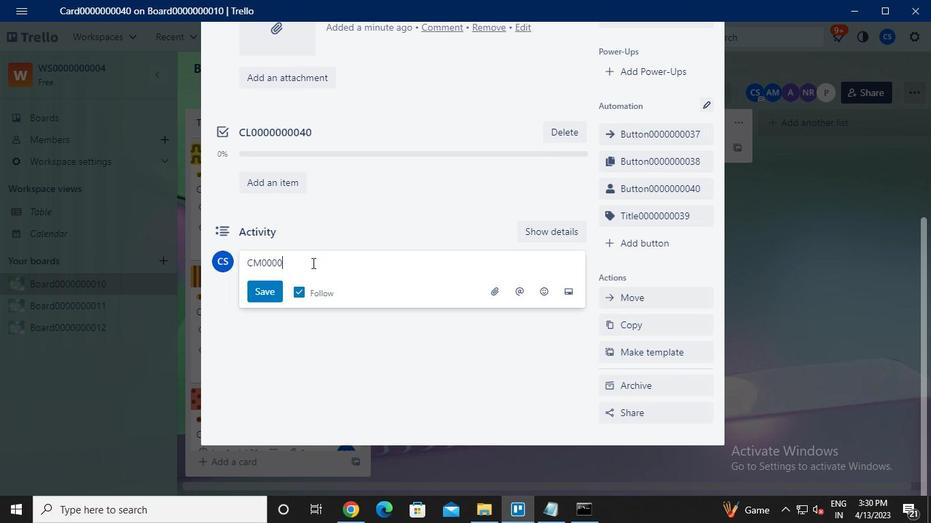 
Action: Keyboard <96>
Screenshot: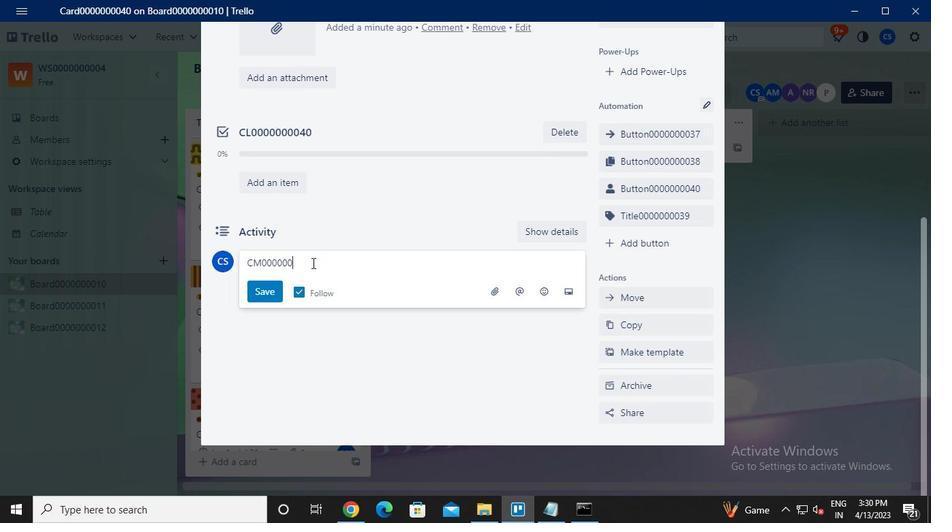 
Action: Keyboard <96>
Screenshot: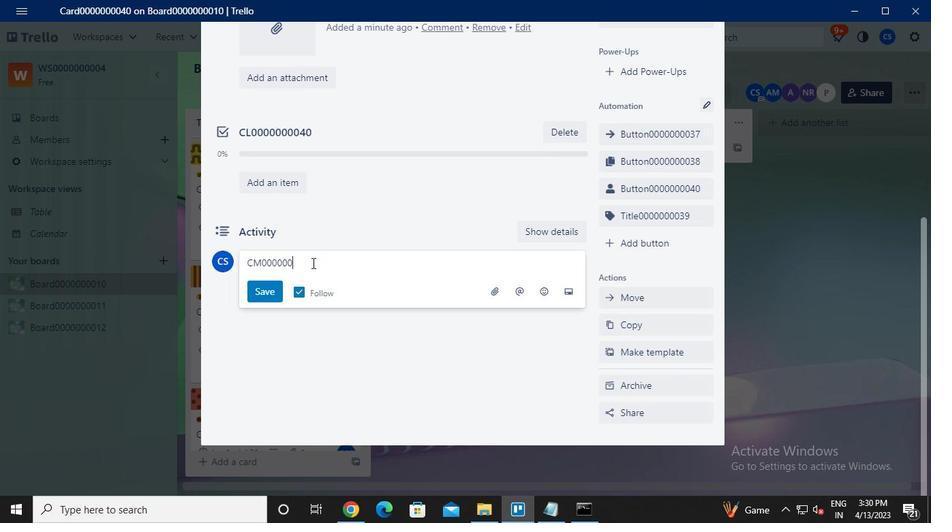 
Action: Keyboard <100>
Screenshot: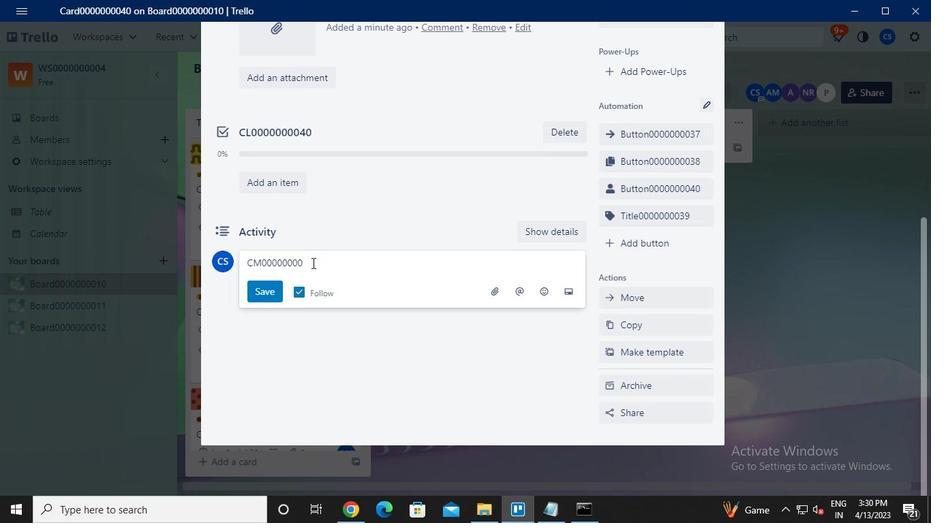 
Action: Keyboard <96>
Screenshot: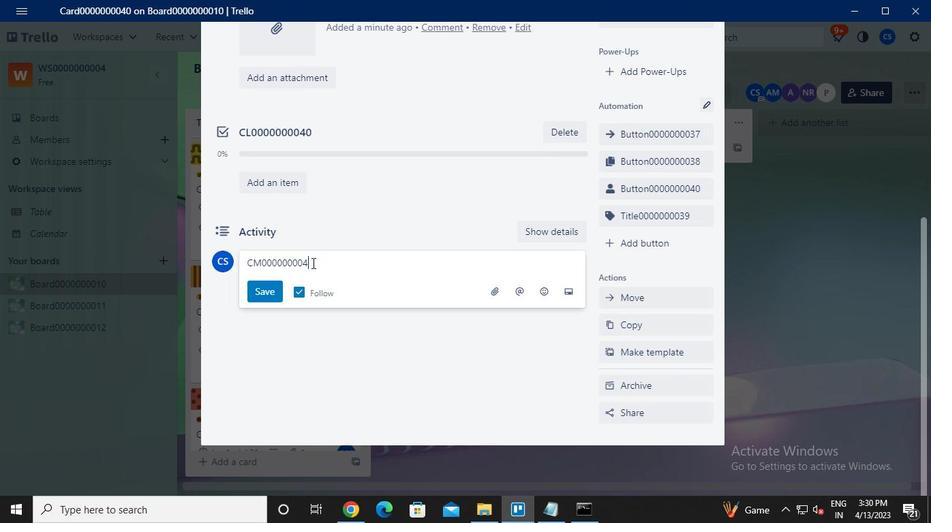 
Action: Mouse moved to (263, 296)
Screenshot: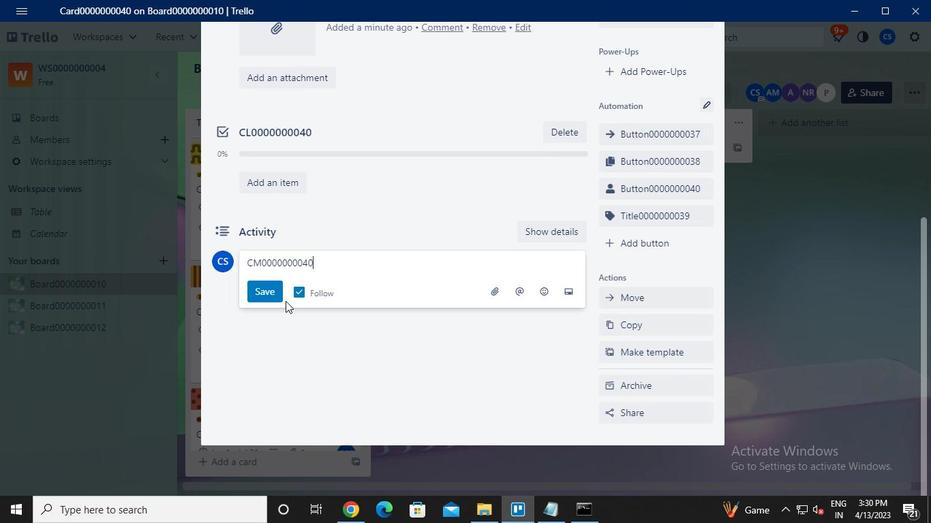 
Action: Mouse pressed left at (263, 296)
Screenshot: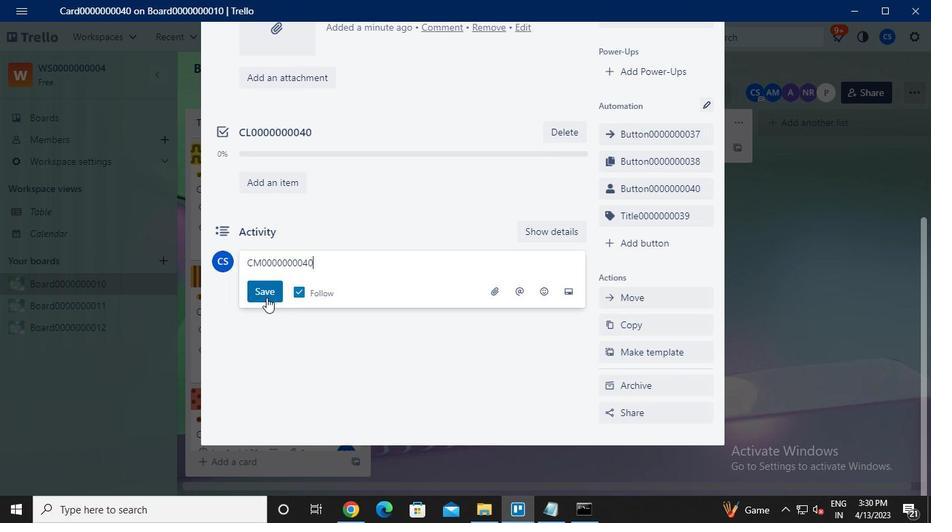 
Action: Mouse moved to (579, 504)
Screenshot: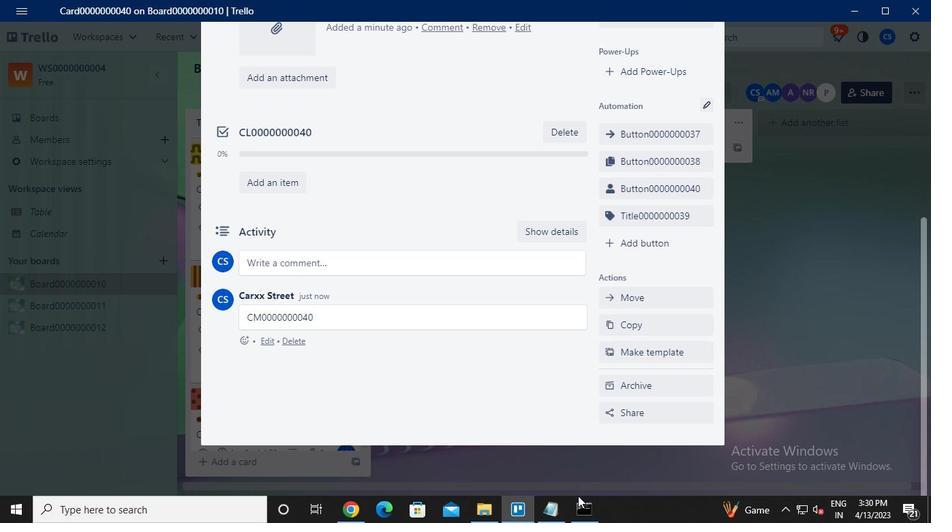 
Action: Mouse pressed left at (579, 504)
Screenshot: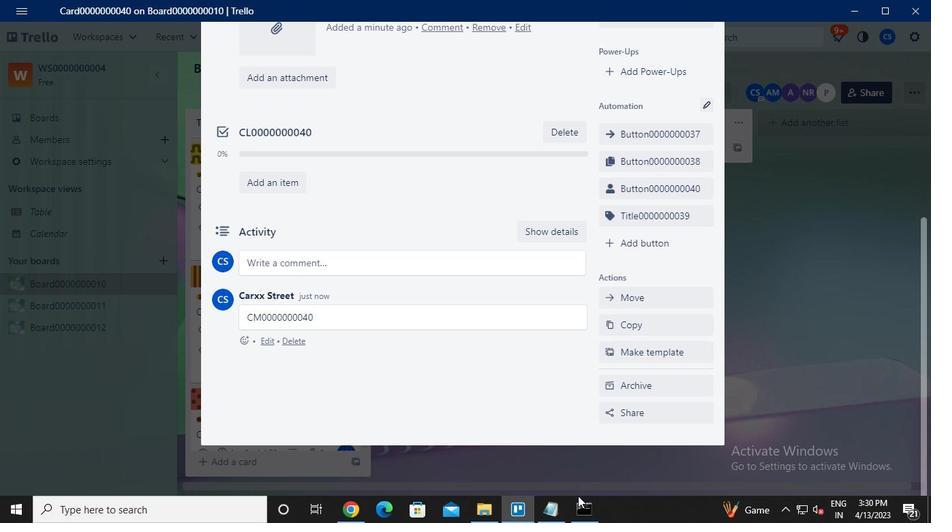 
Action: Mouse moved to (686, 50)
Screenshot: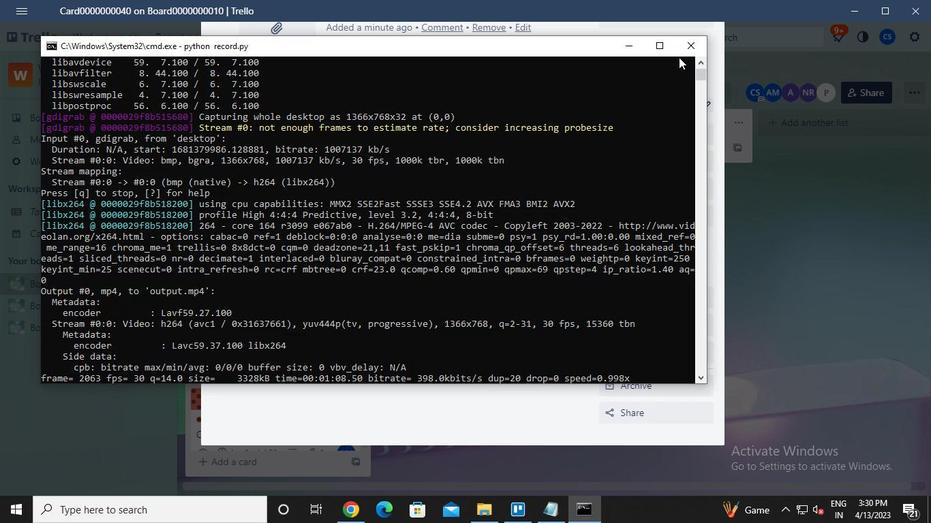 
Action: Mouse pressed left at (686, 50)
Screenshot: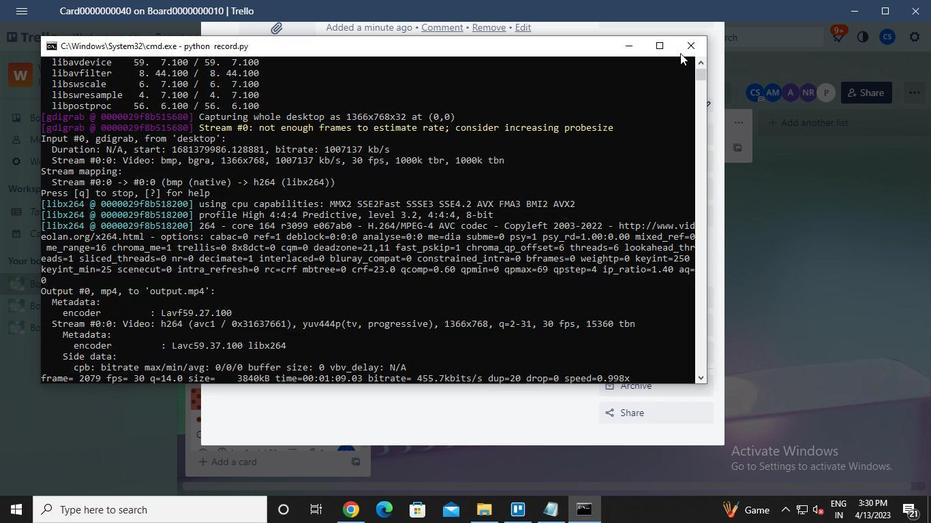 
